 Task: Set the color of the major lines on the chart to yellow.
Action: Mouse pressed left at (188, 360)
Screenshot: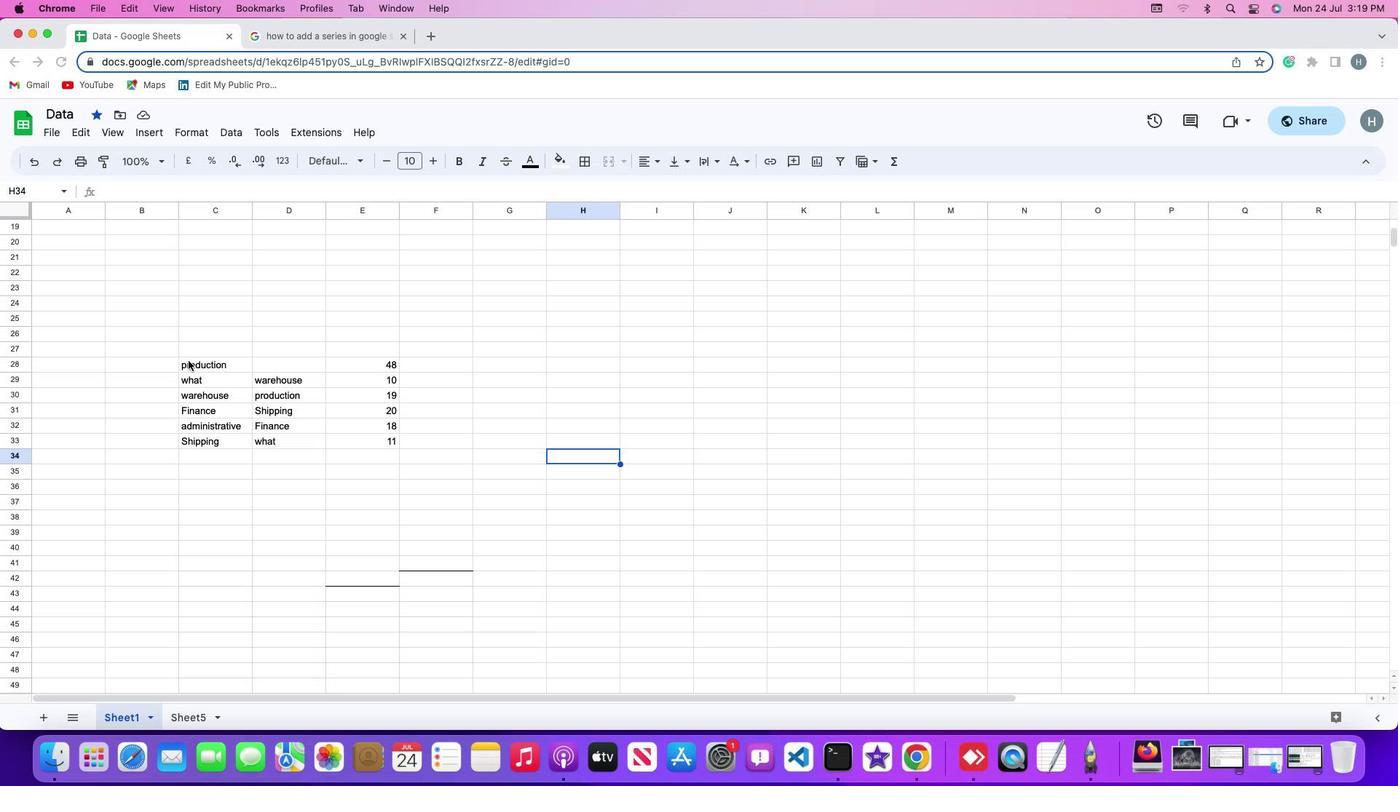 
Action: Mouse pressed left at (188, 360)
Screenshot: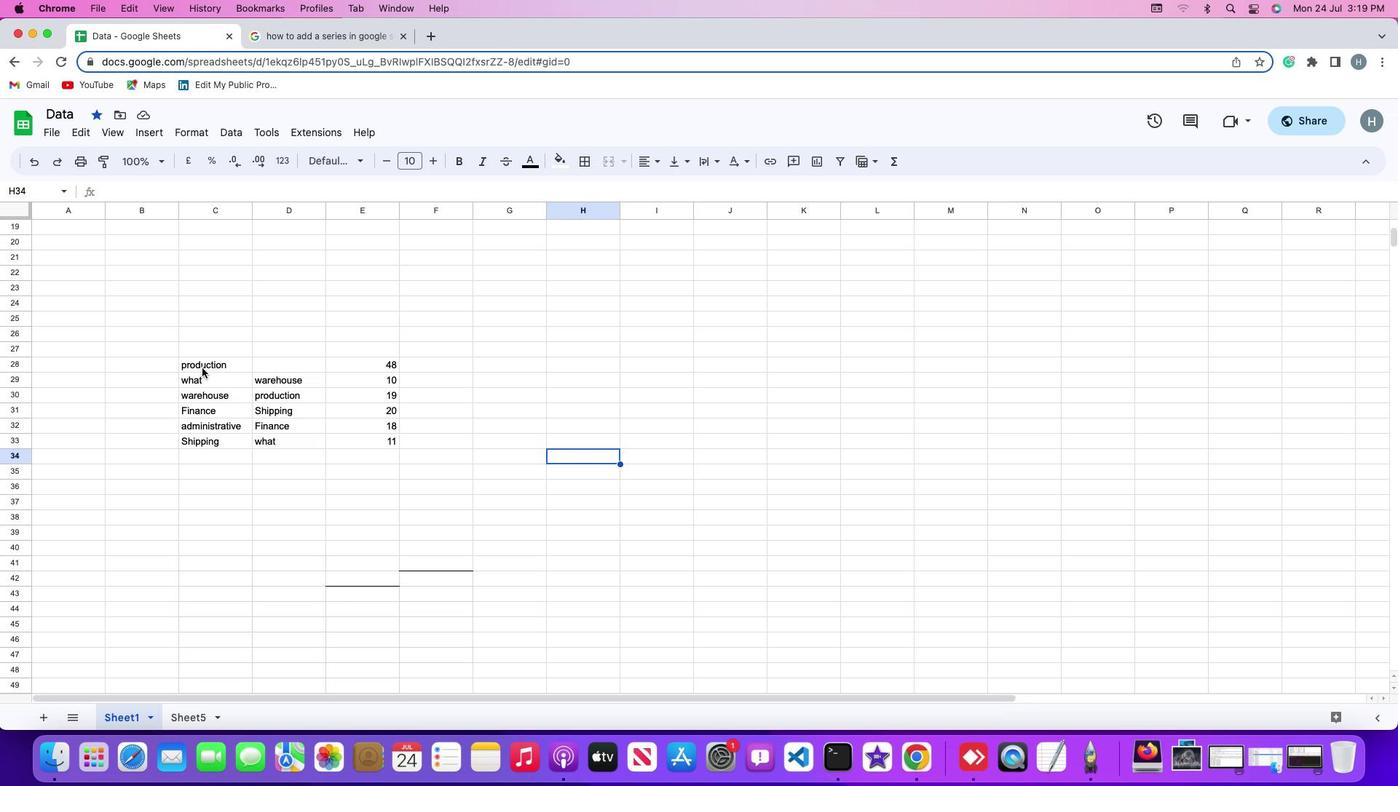 
Action: Mouse moved to (152, 128)
Screenshot: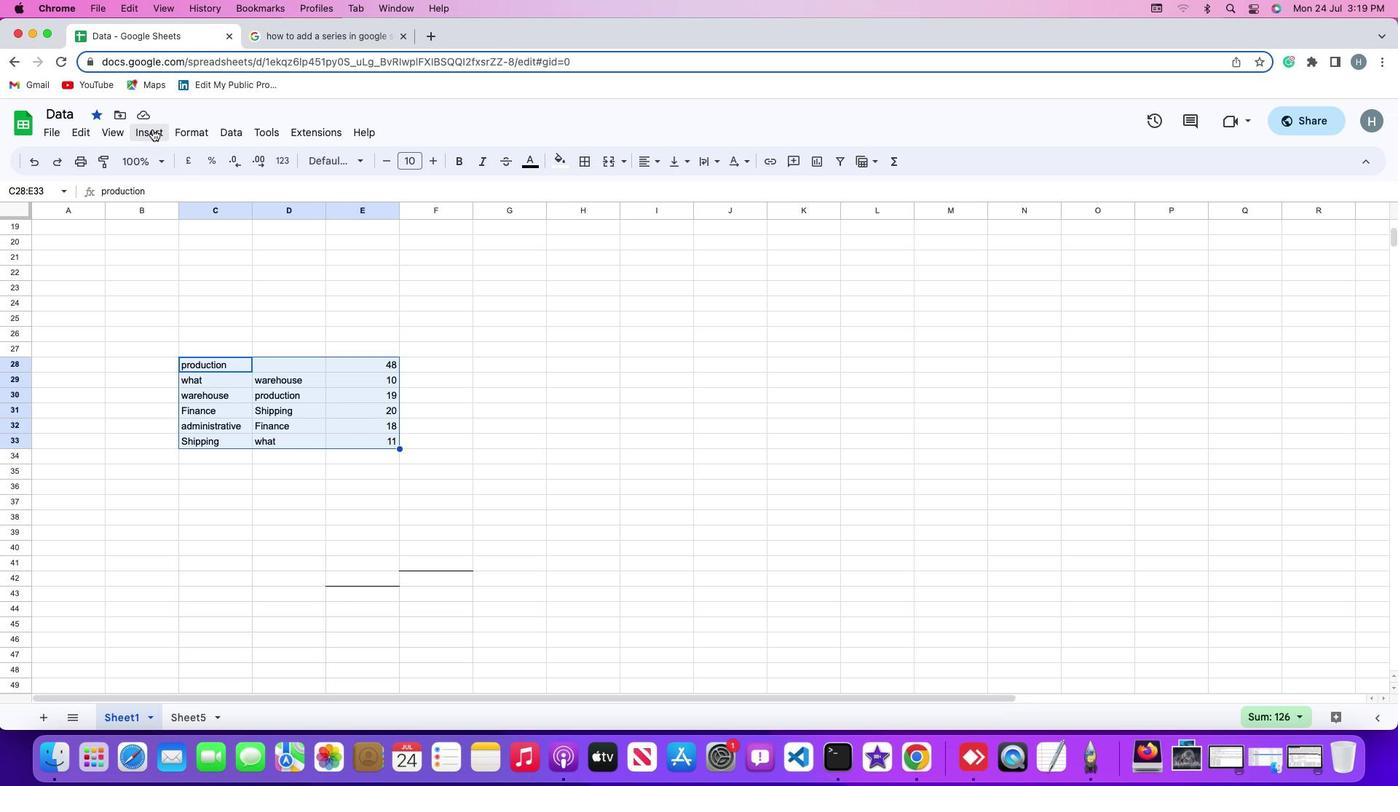 
Action: Mouse pressed left at (152, 128)
Screenshot: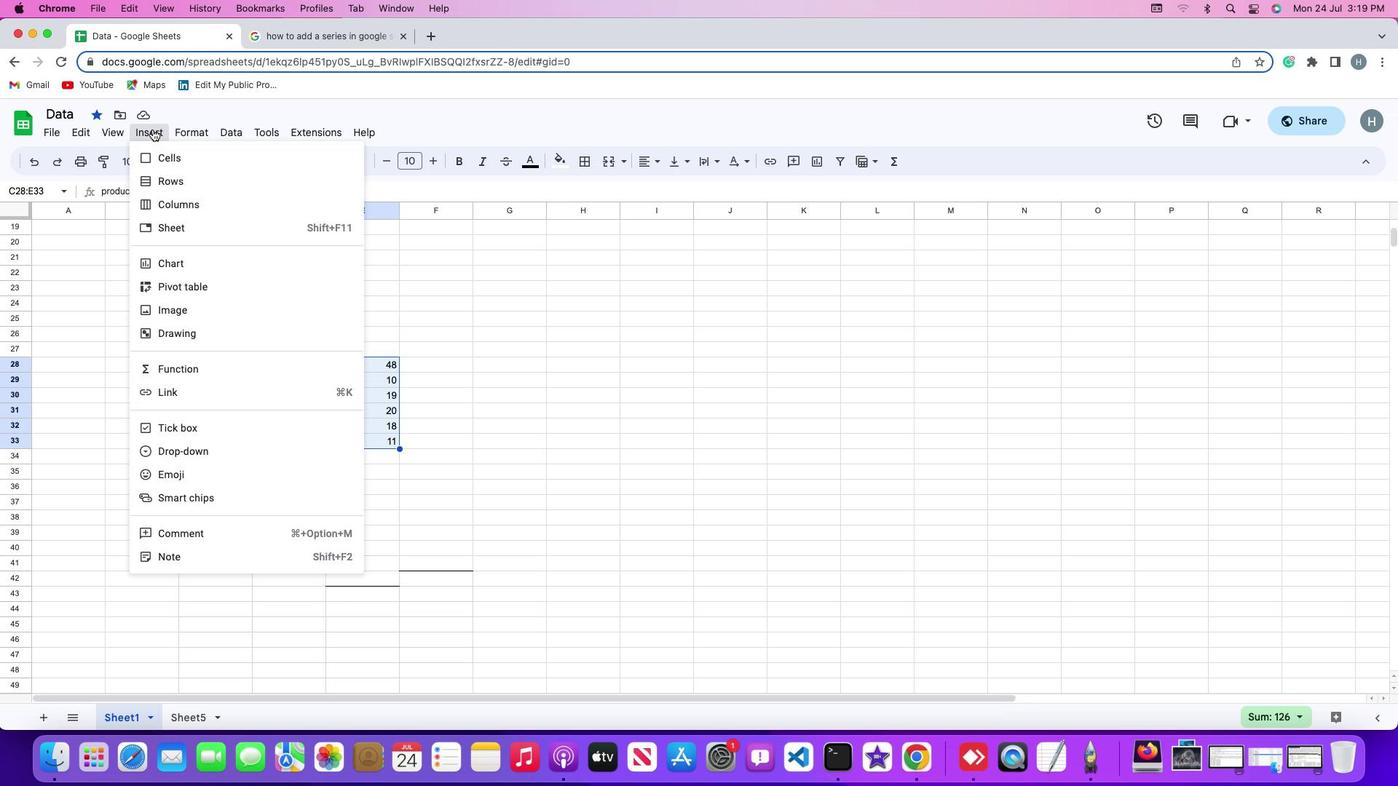 
Action: Mouse moved to (174, 262)
Screenshot: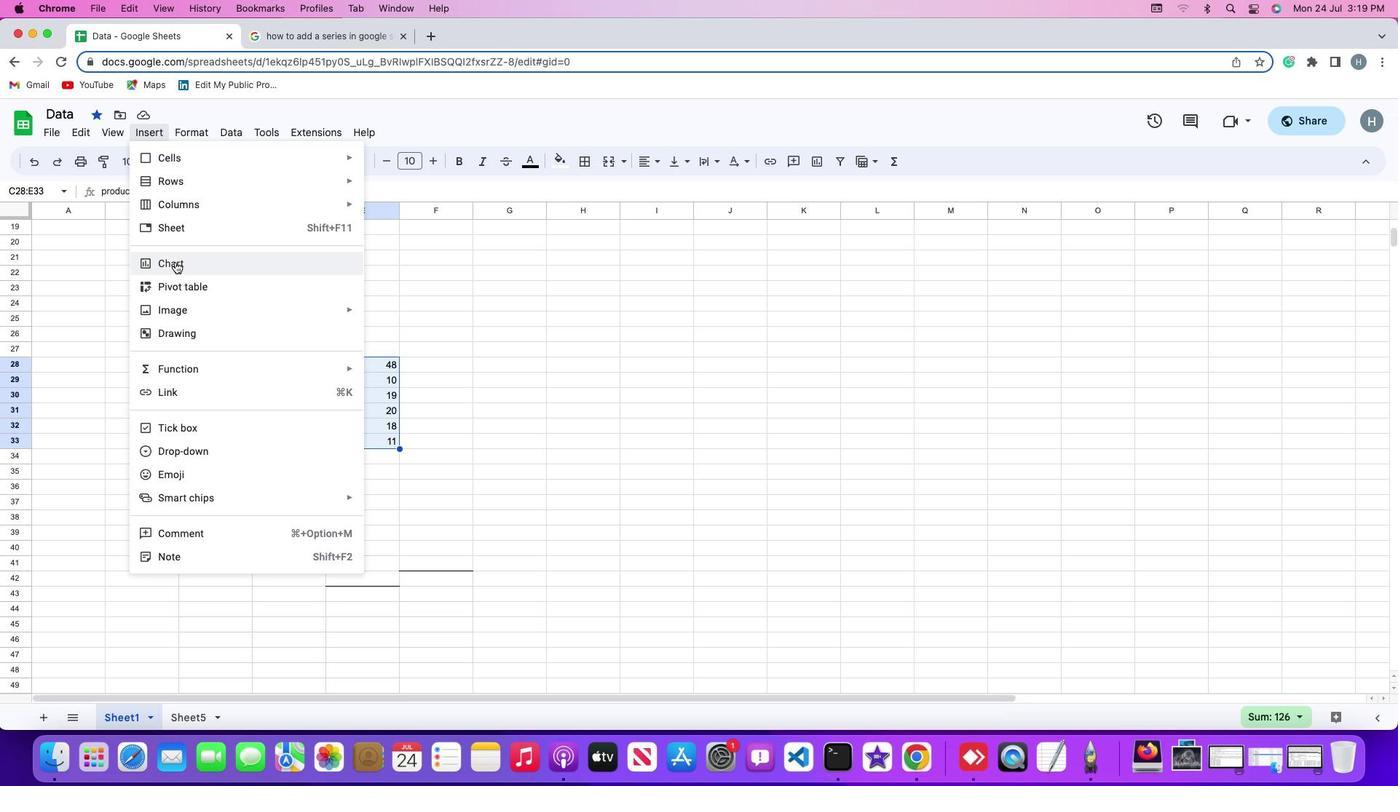 
Action: Mouse pressed left at (174, 262)
Screenshot: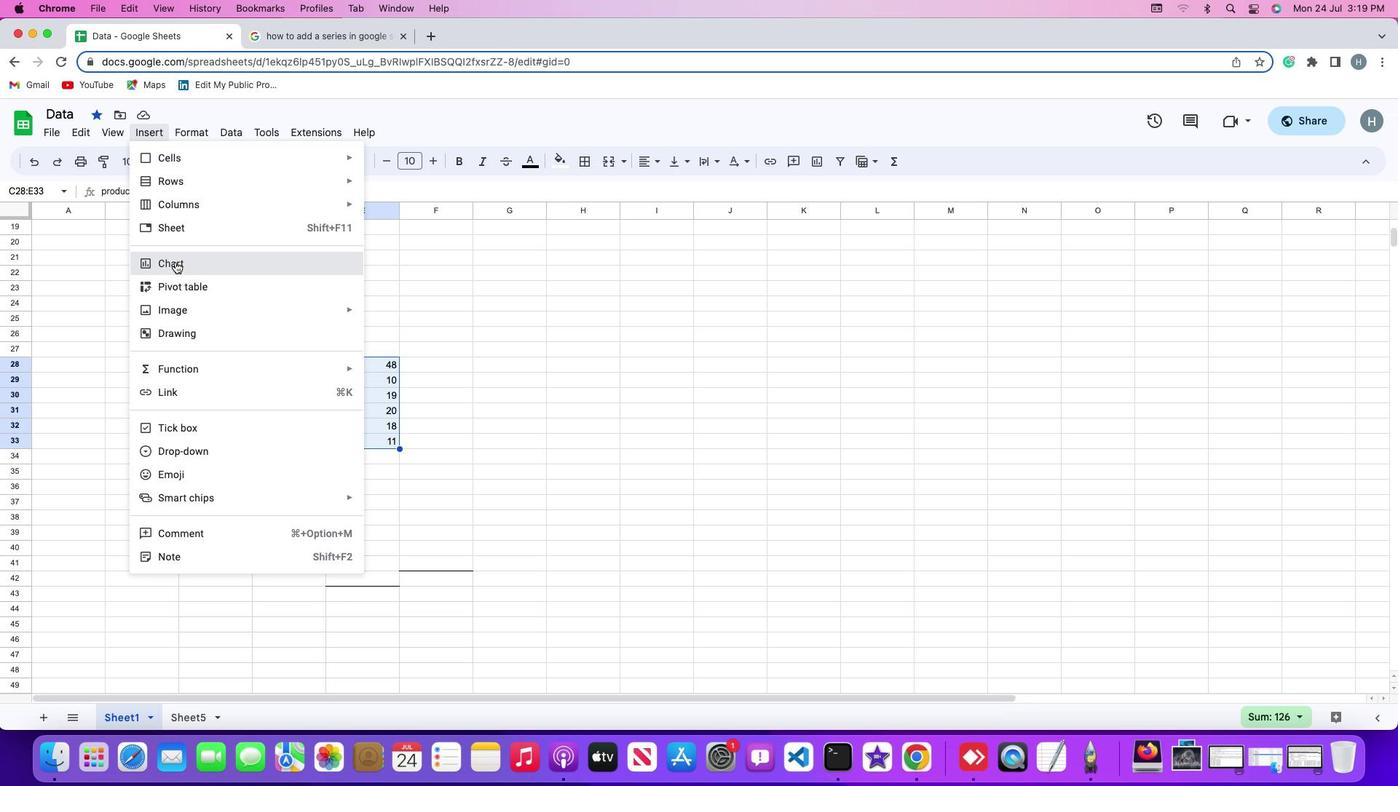 
Action: Mouse moved to (1344, 201)
Screenshot: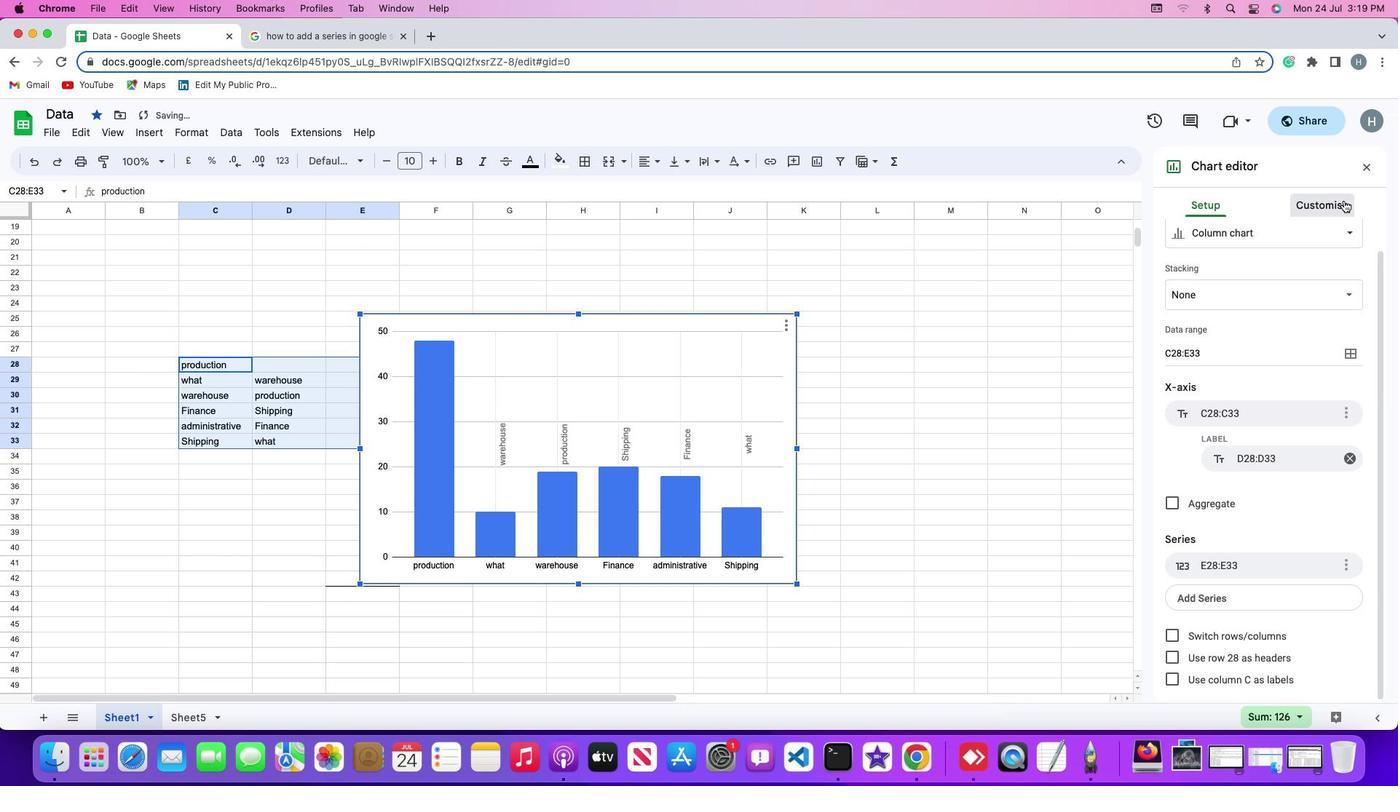 
Action: Mouse pressed left at (1344, 201)
Screenshot: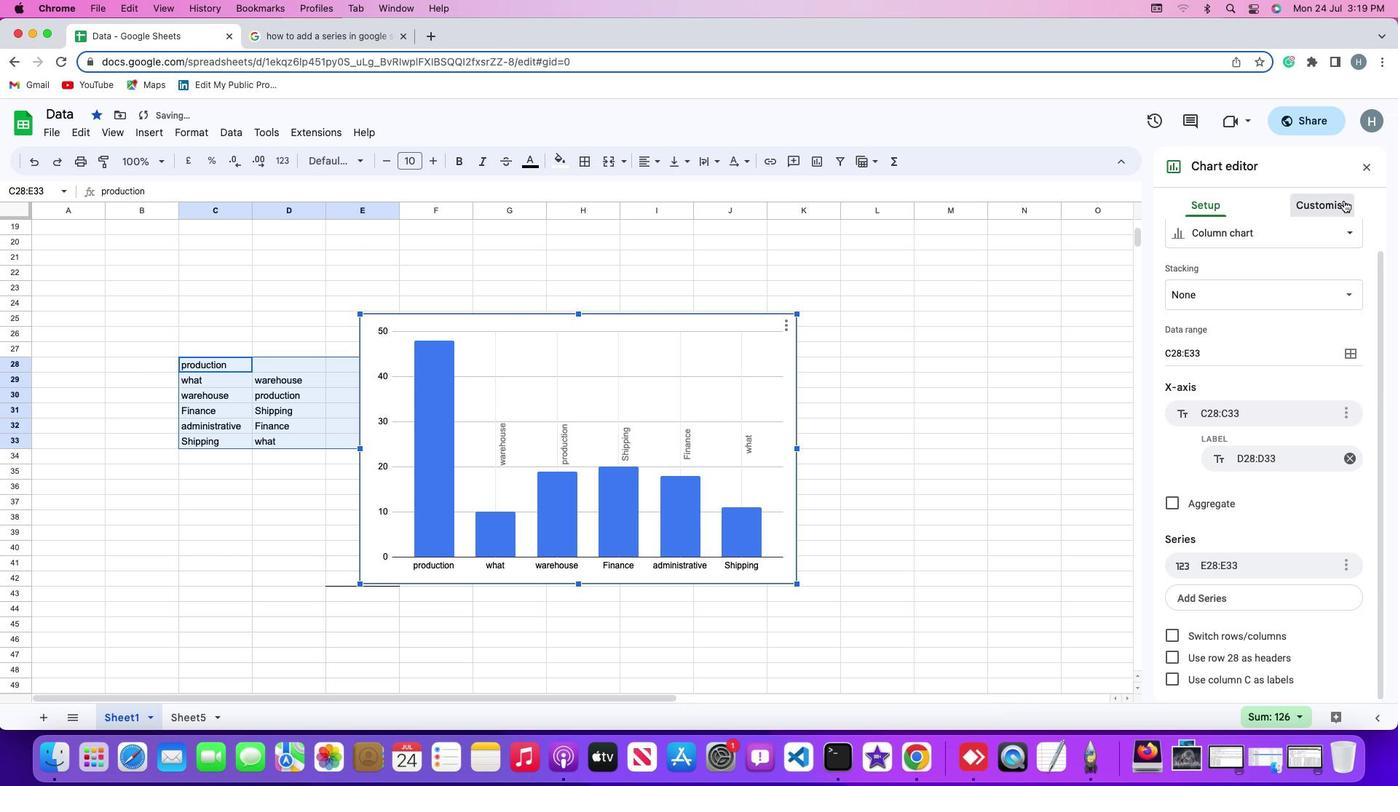 
Action: Mouse moved to (1231, 507)
Screenshot: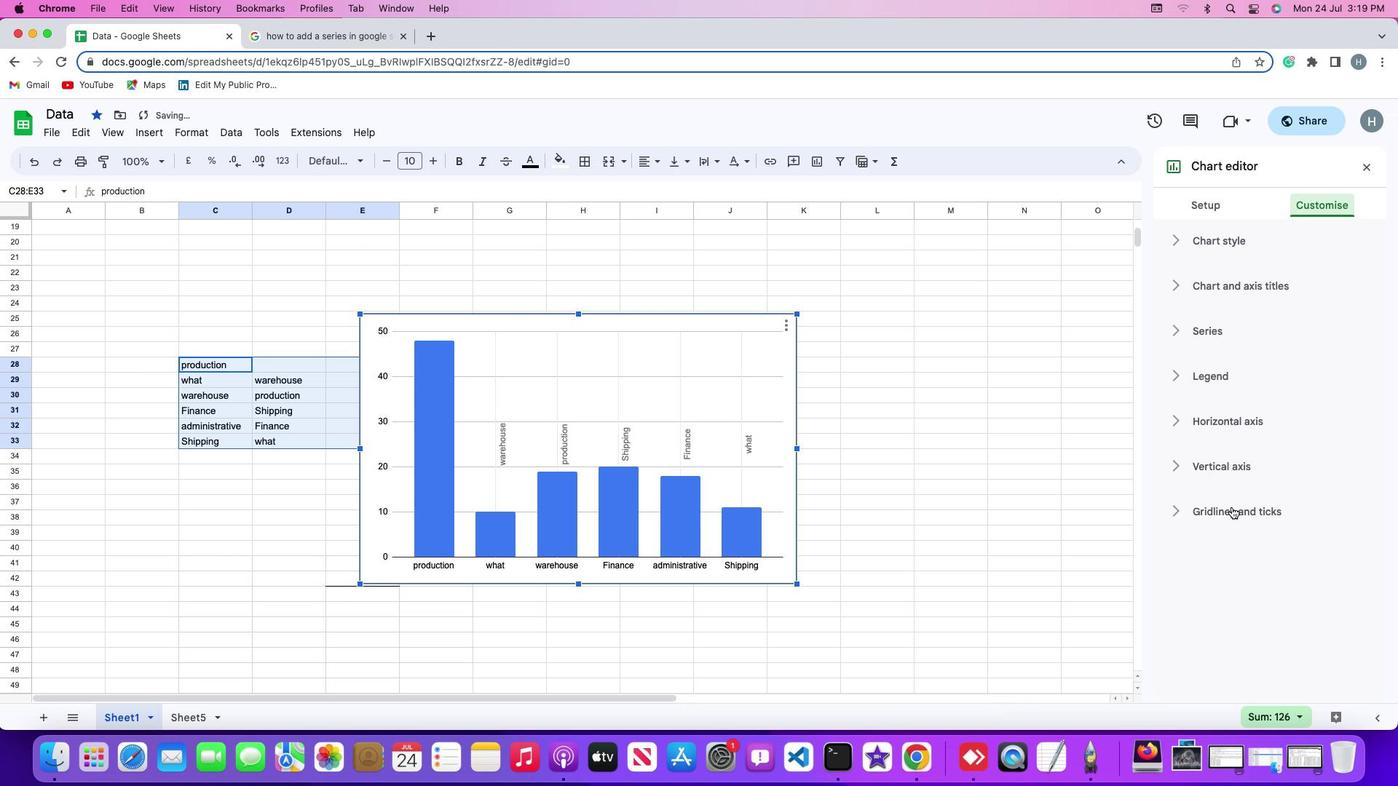 
Action: Mouse pressed left at (1231, 507)
Screenshot: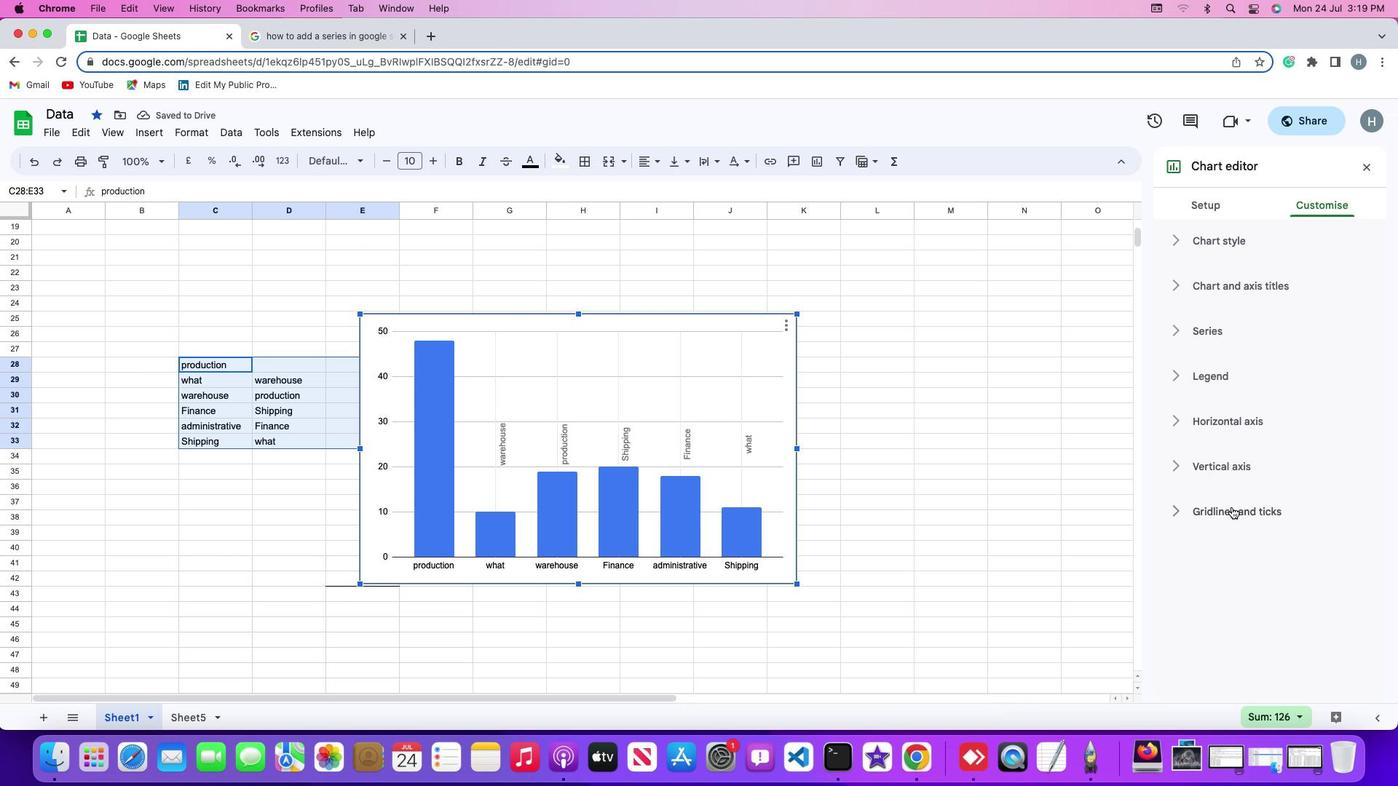 
Action: Mouse moved to (1214, 548)
Screenshot: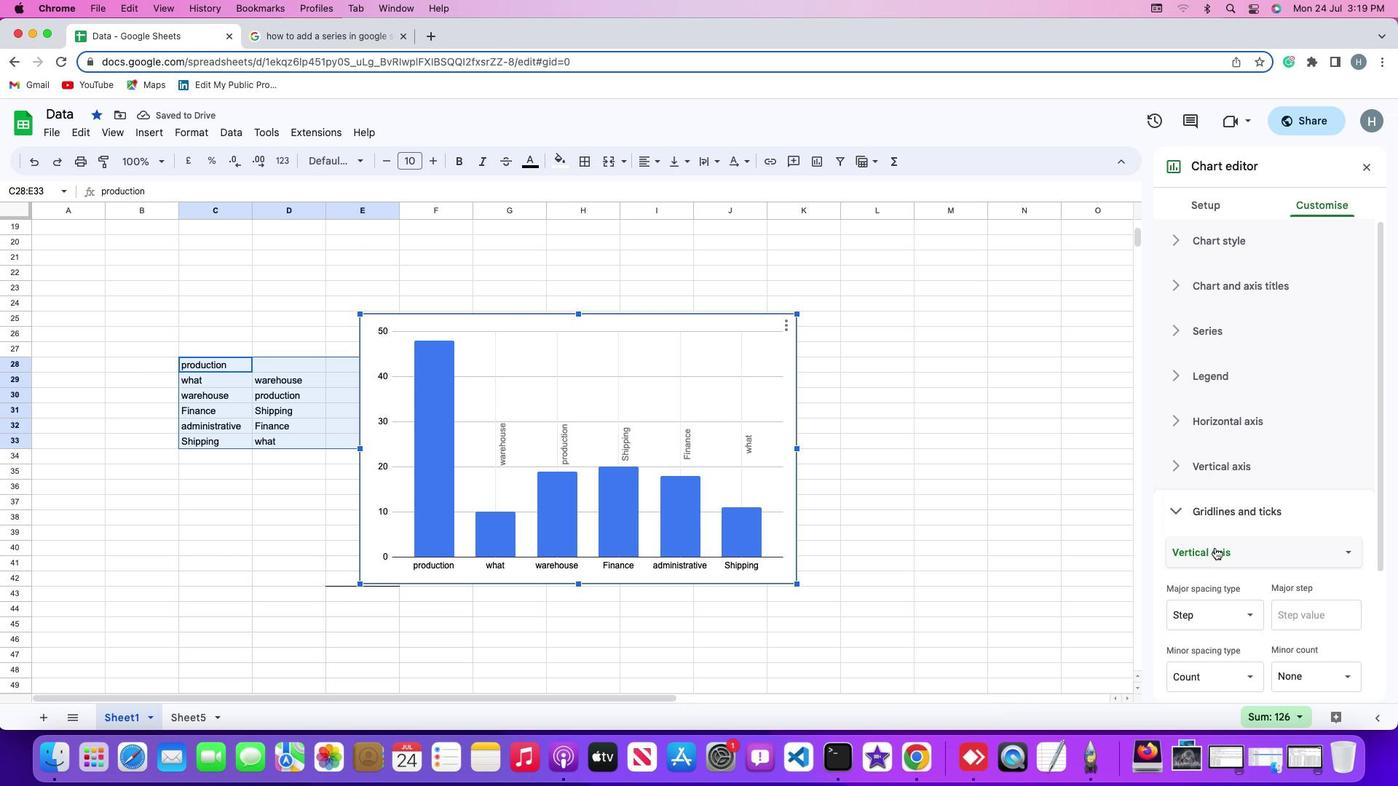 
Action: Mouse pressed left at (1214, 548)
Screenshot: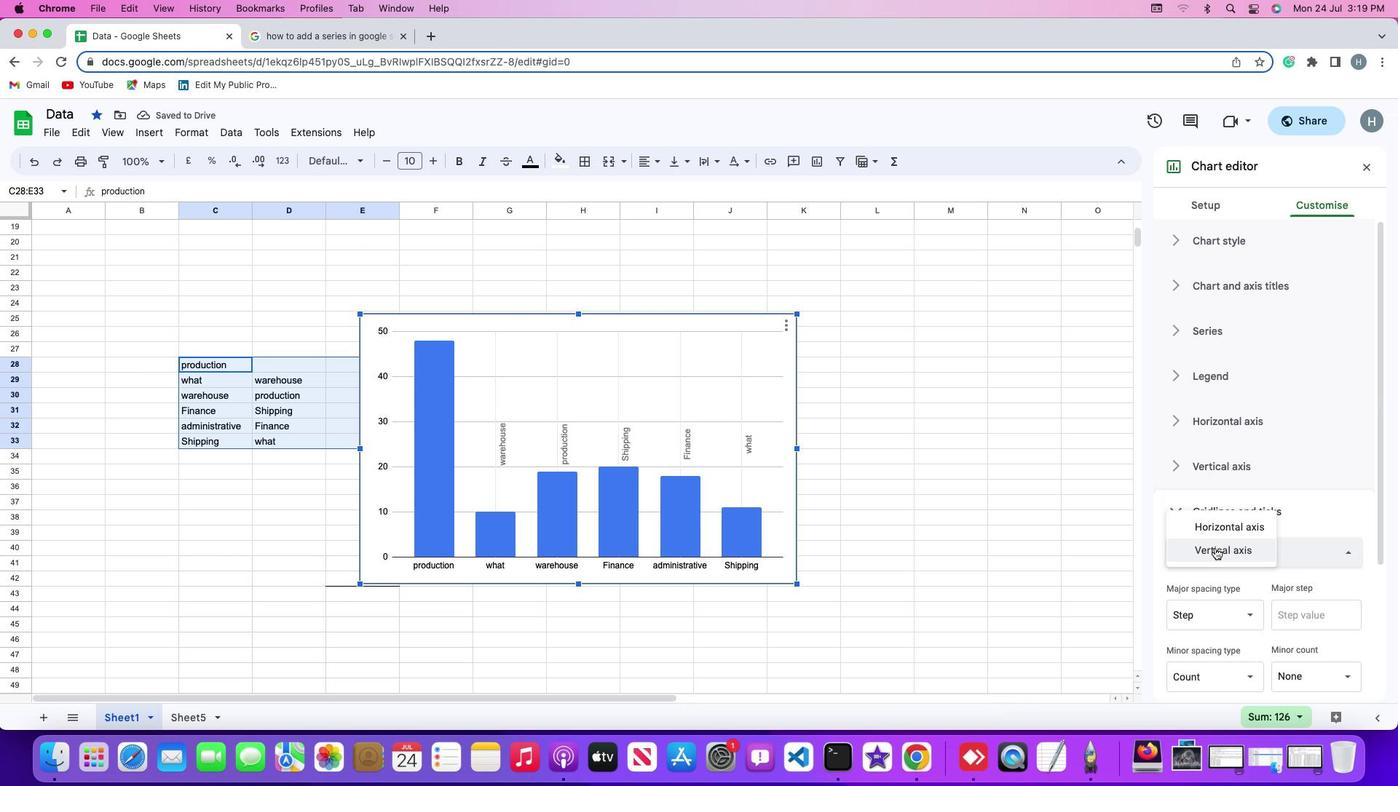 
Action: Mouse pressed left at (1214, 548)
Screenshot: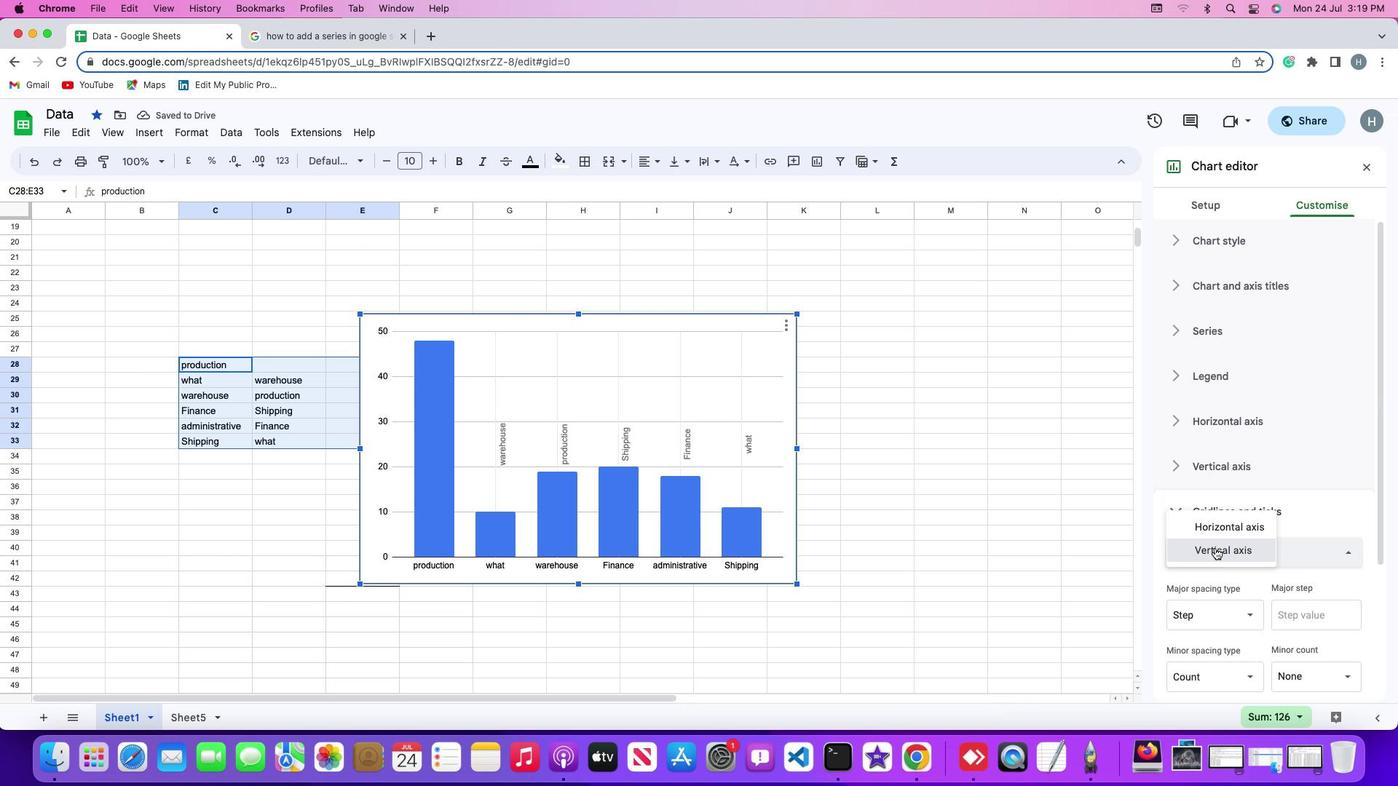 
Action: Mouse moved to (1212, 565)
Screenshot: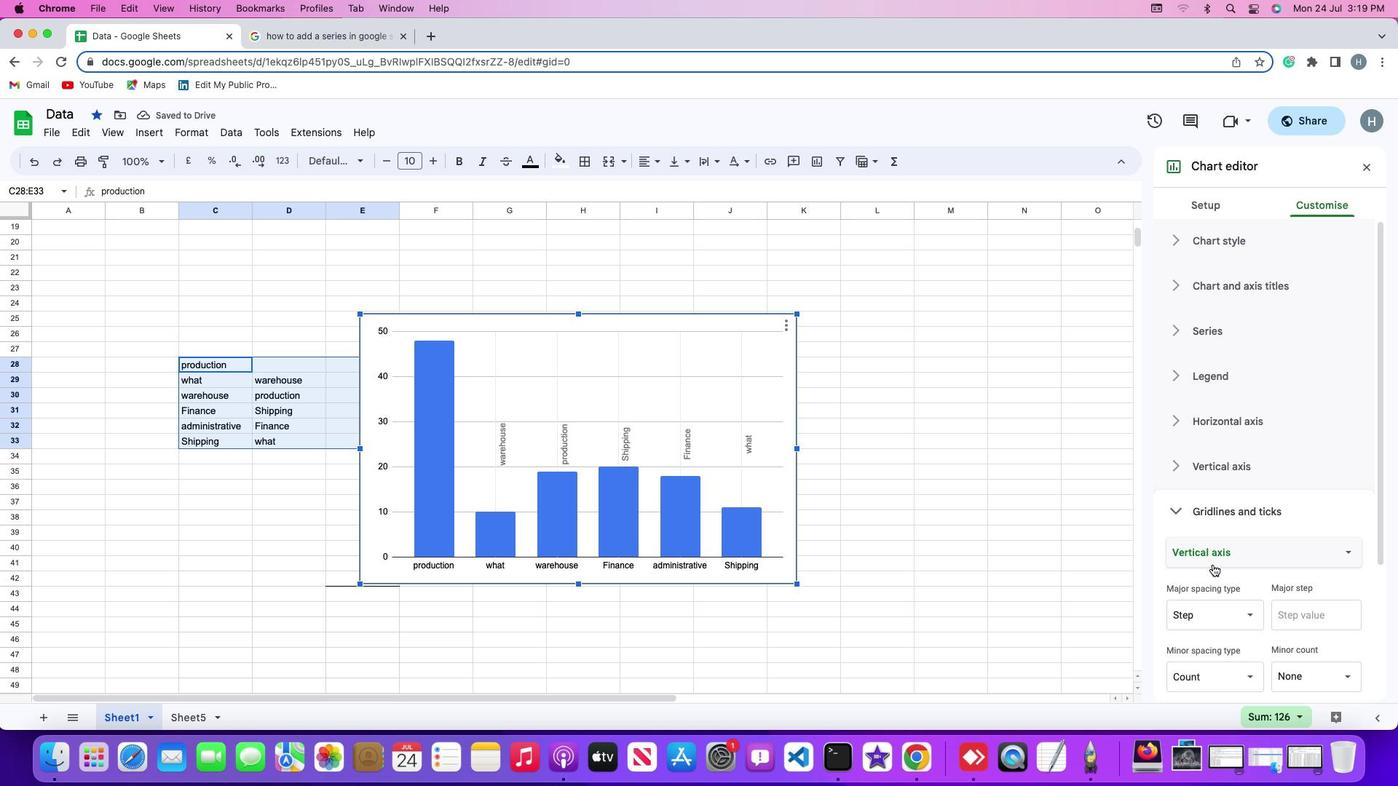 
Action: Mouse scrolled (1212, 565) with delta (0, 0)
Screenshot: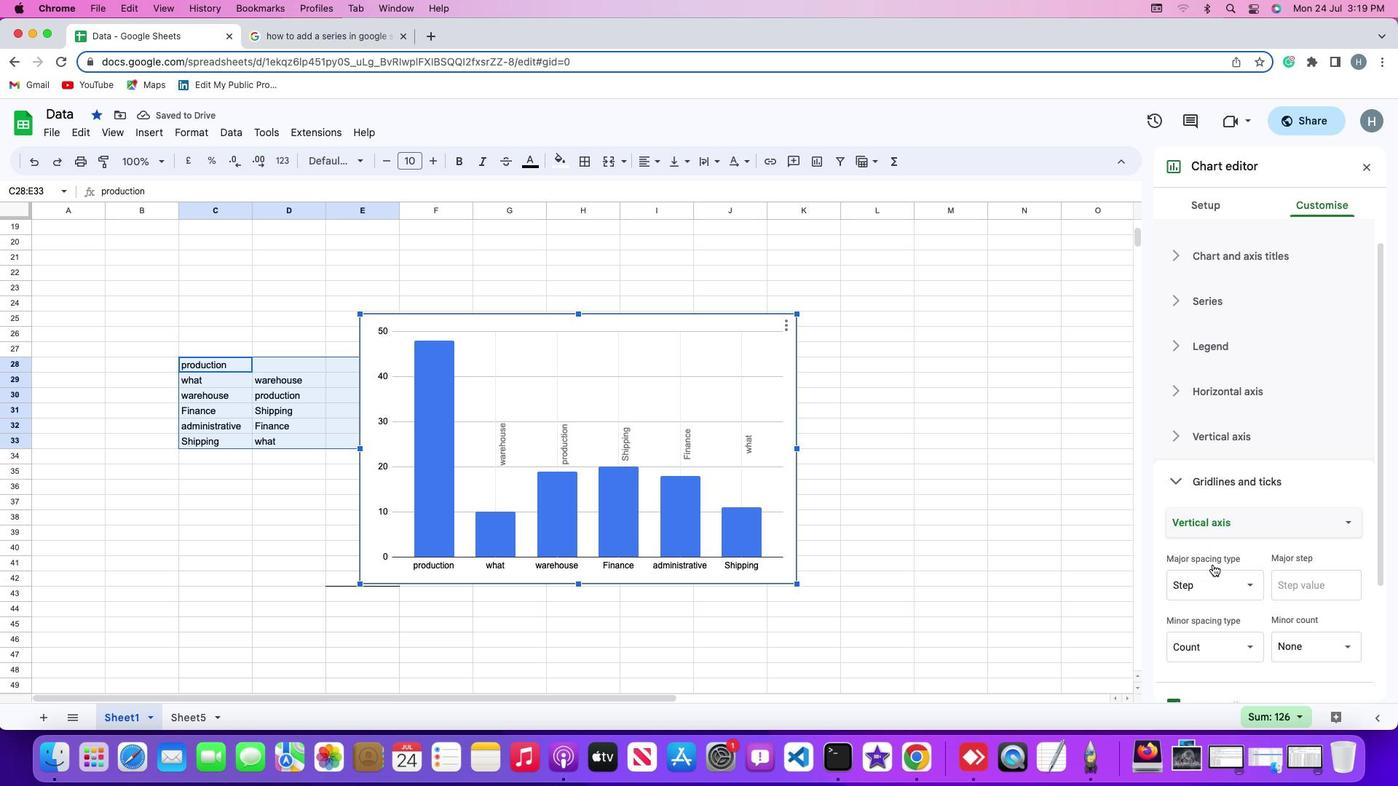 
Action: Mouse scrolled (1212, 565) with delta (0, 0)
Screenshot: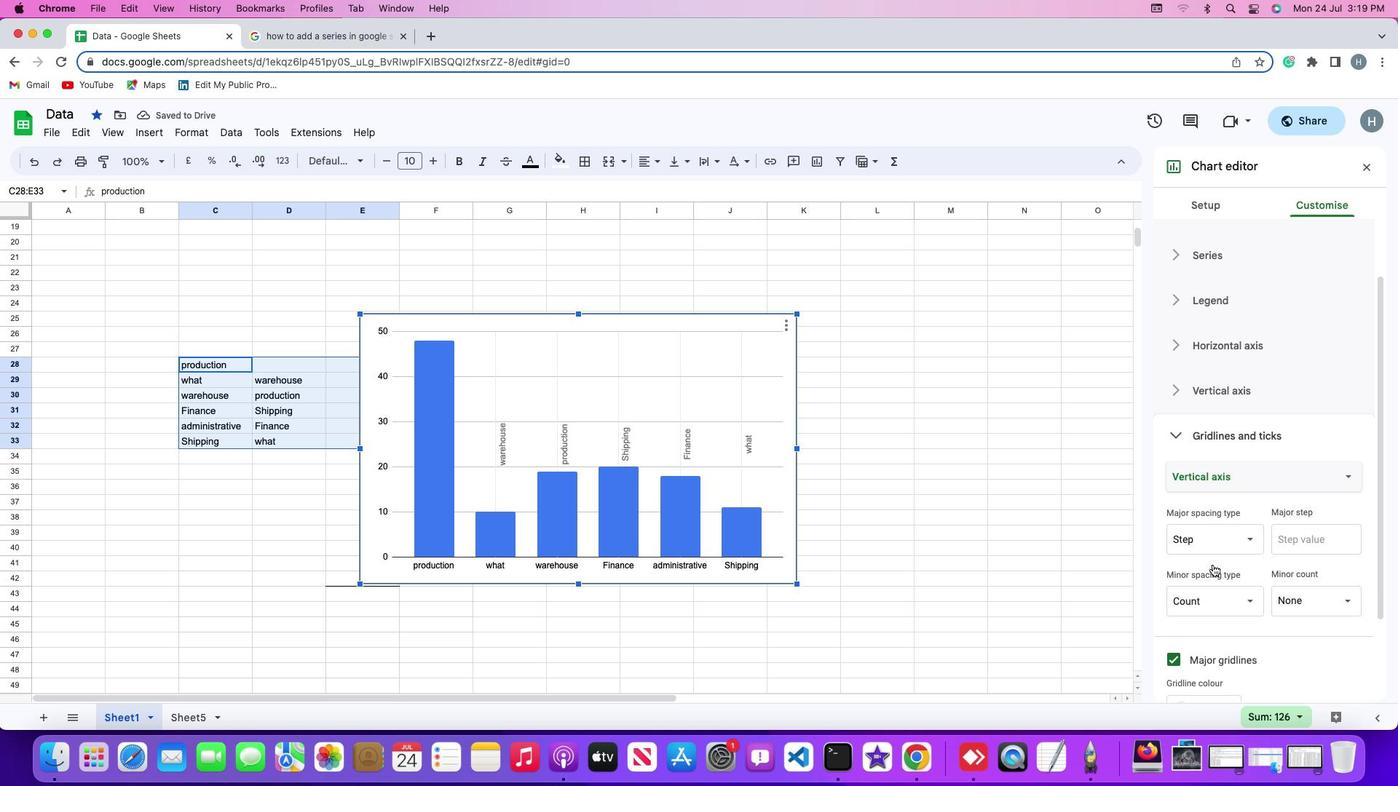 
Action: Mouse scrolled (1212, 565) with delta (0, -2)
Screenshot: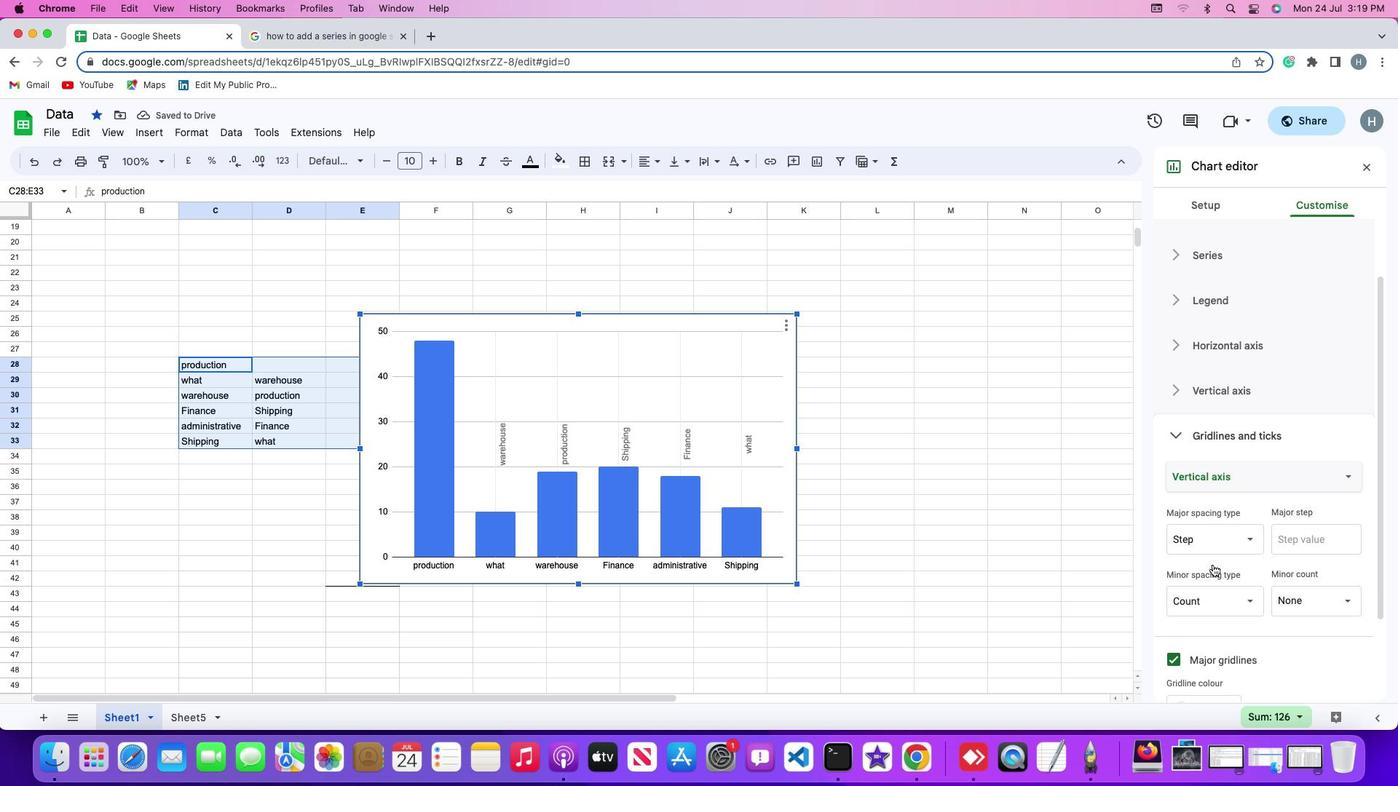 
Action: Mouse scrolled (1212, 565) with delta (0, -3)
Screenshot: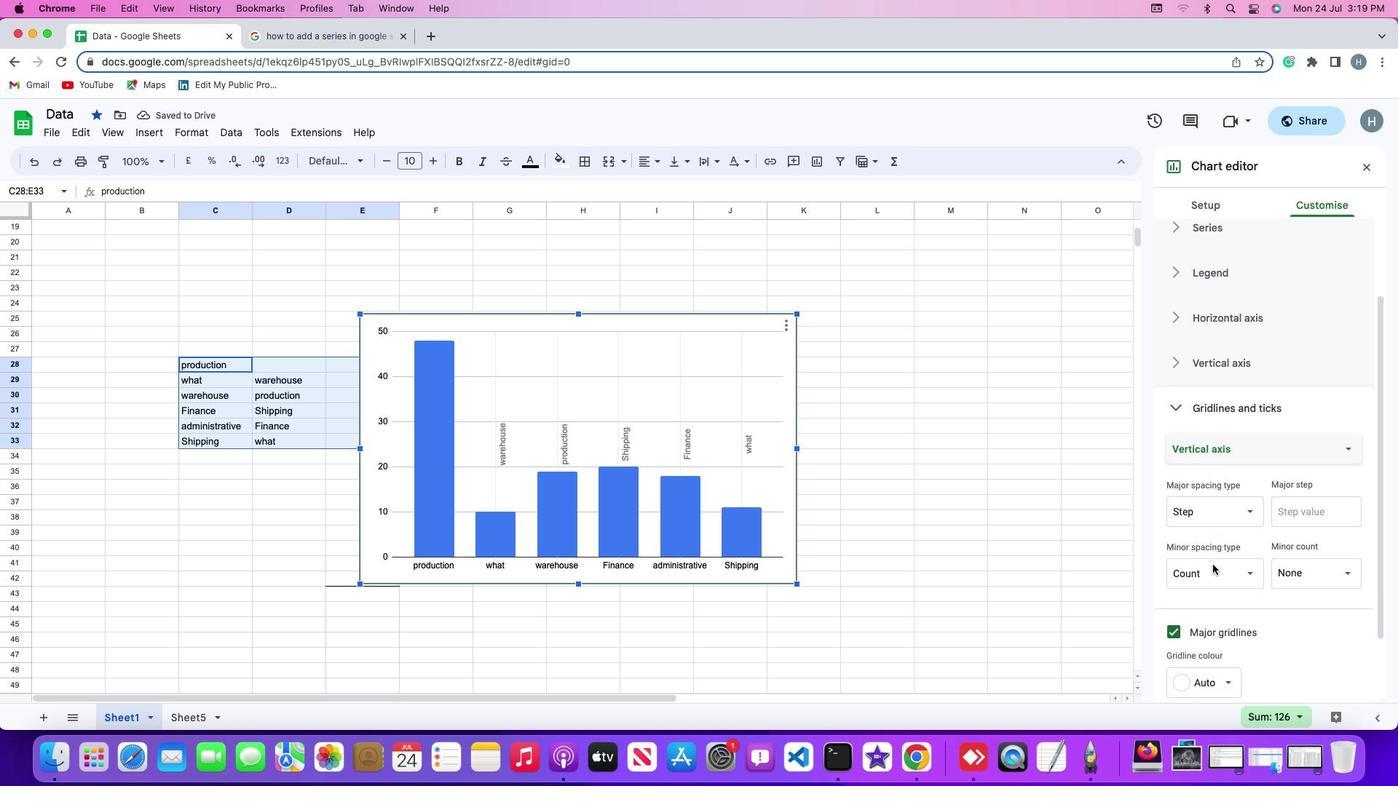 
Action: Mouse scrolled (1212, 565) with delta (0, -4)
Screenshot: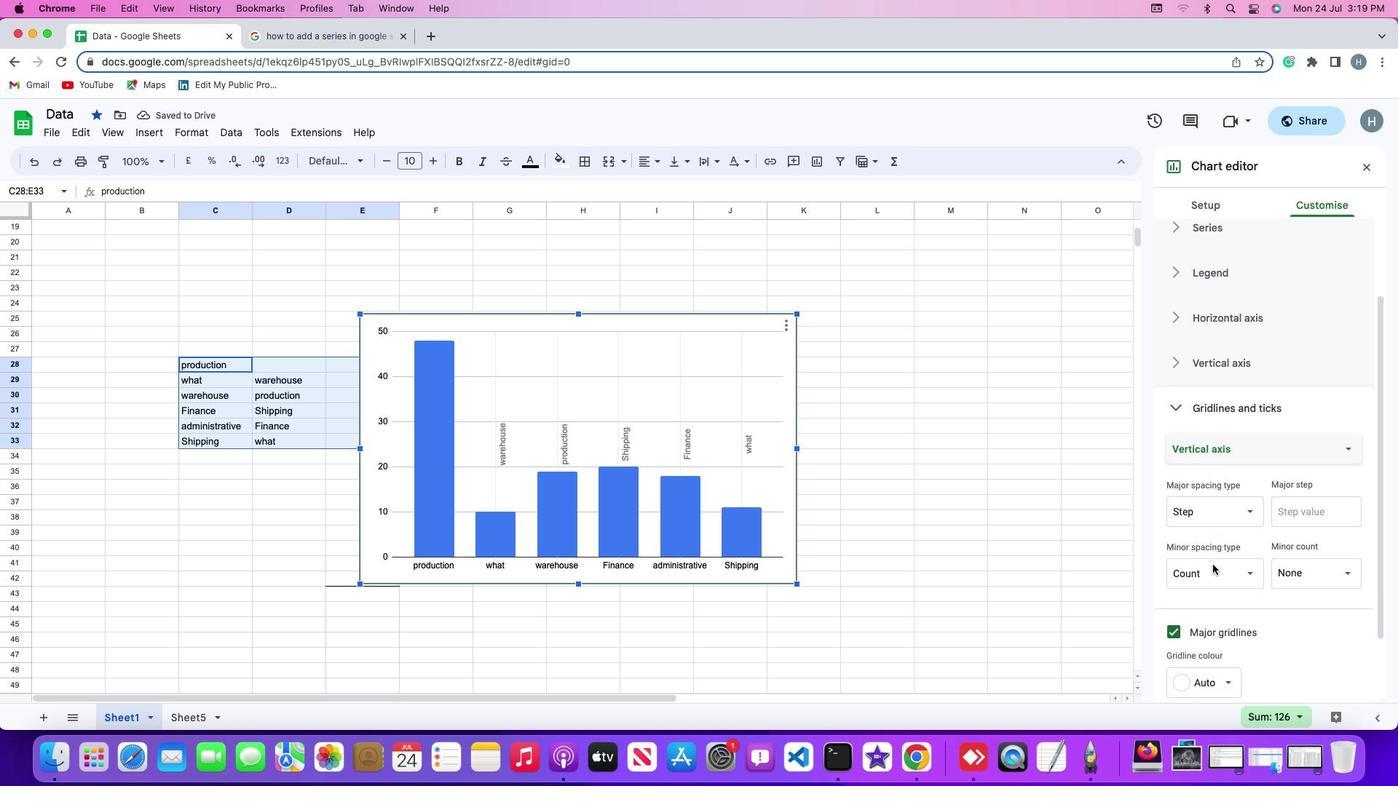 
Action: Mouse scrolled (1212, 565) with delta (0, -5)
Screenshot: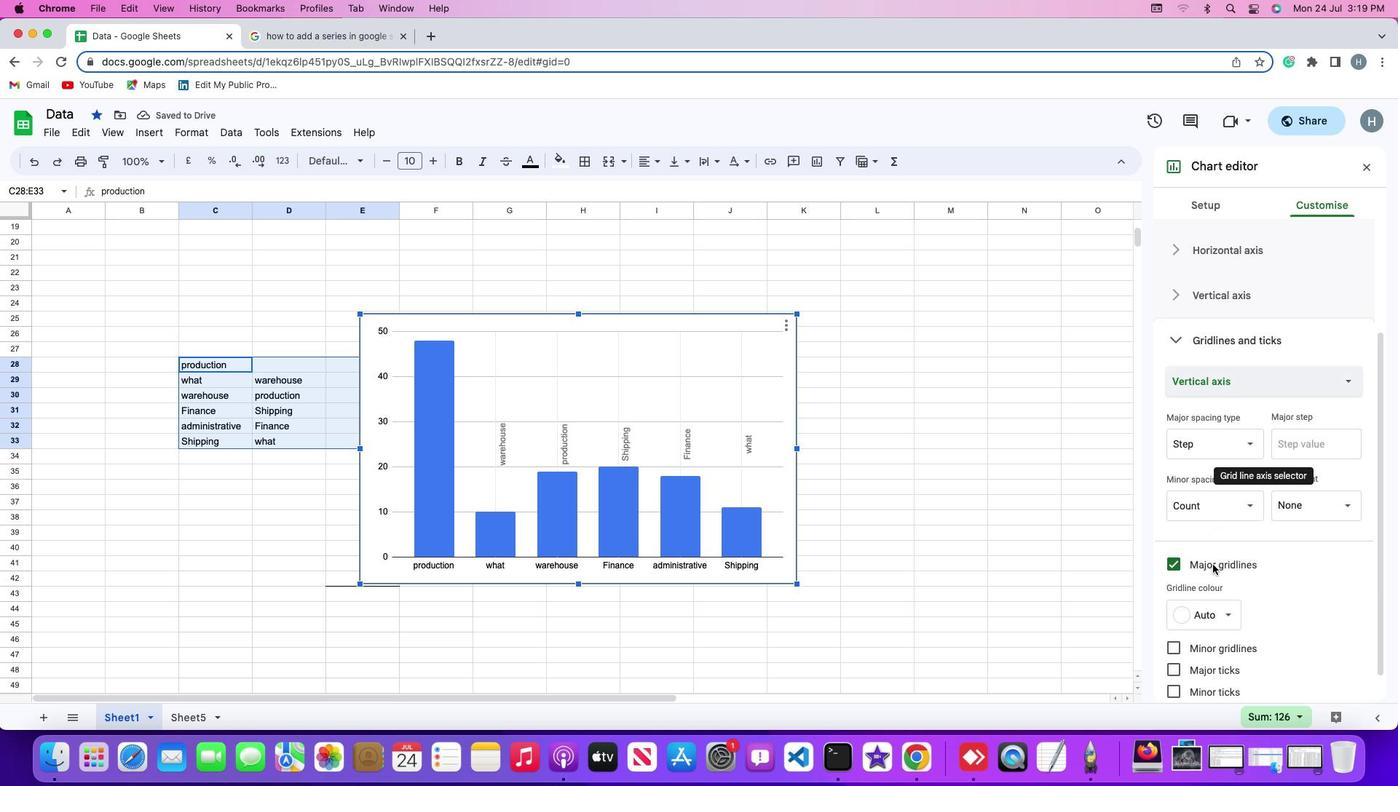 
Action: Mouse scrolled (1212, 565) with delta (0, -5)
Screenshot: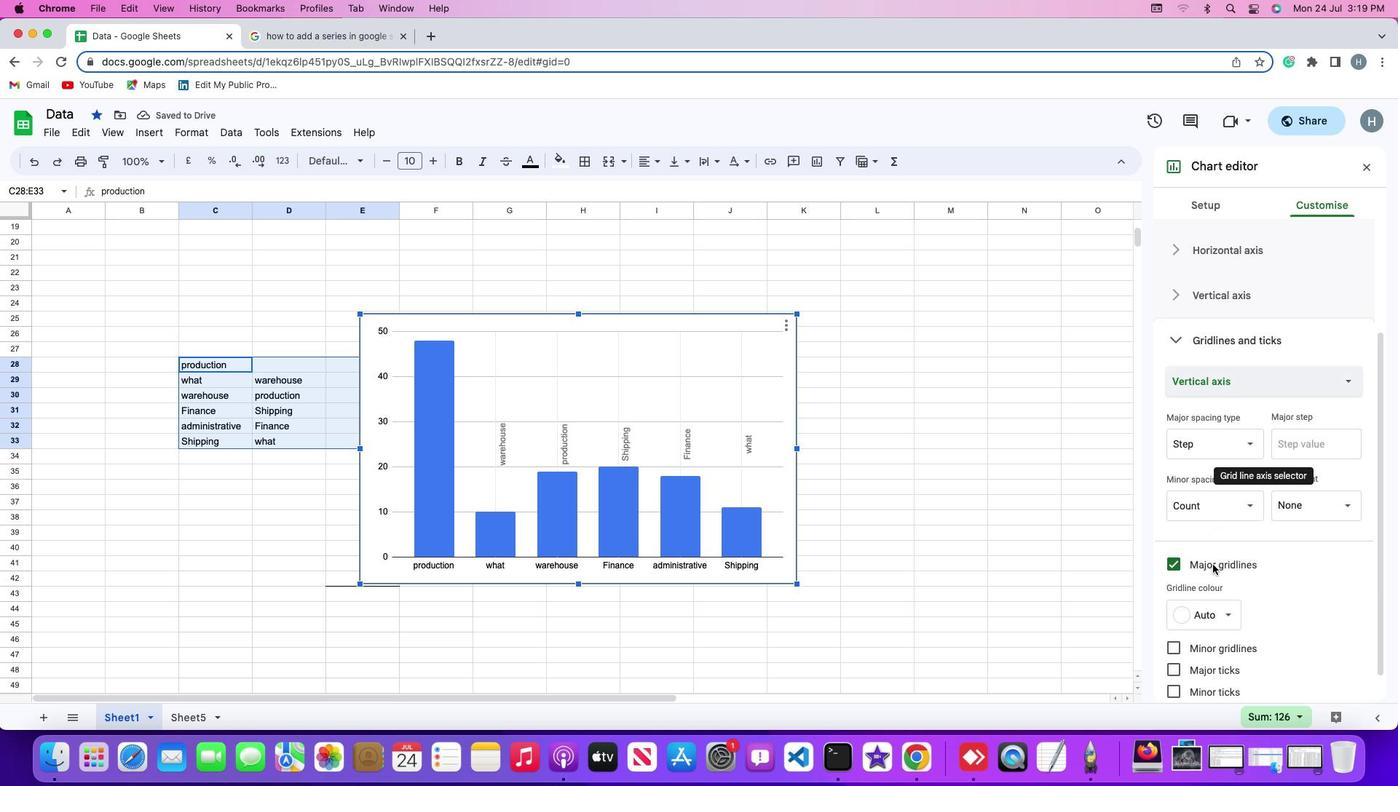 
Action: Mouse moved to (1174, 653)
Screenshot: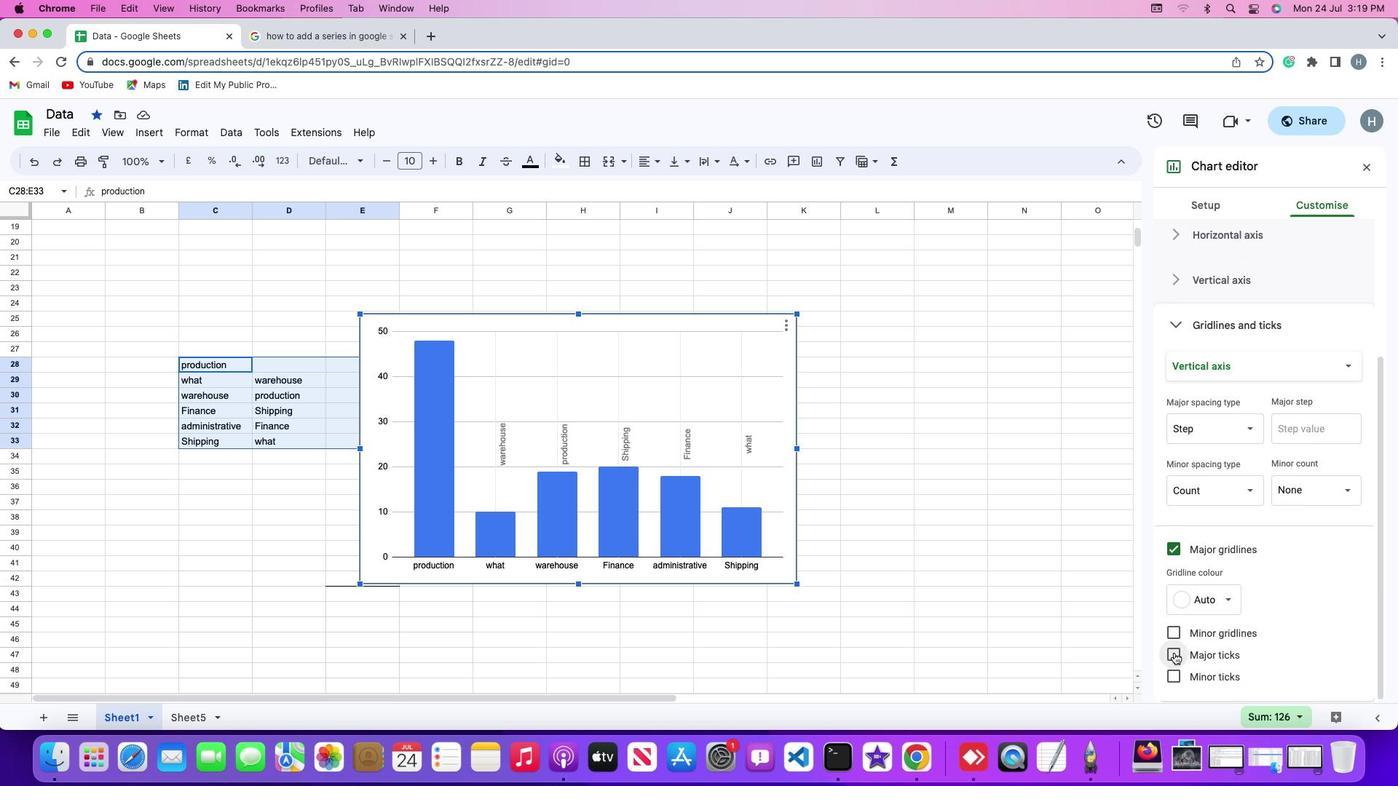 
Action: Mouse pressed left at (1174, 653)
Screenshot: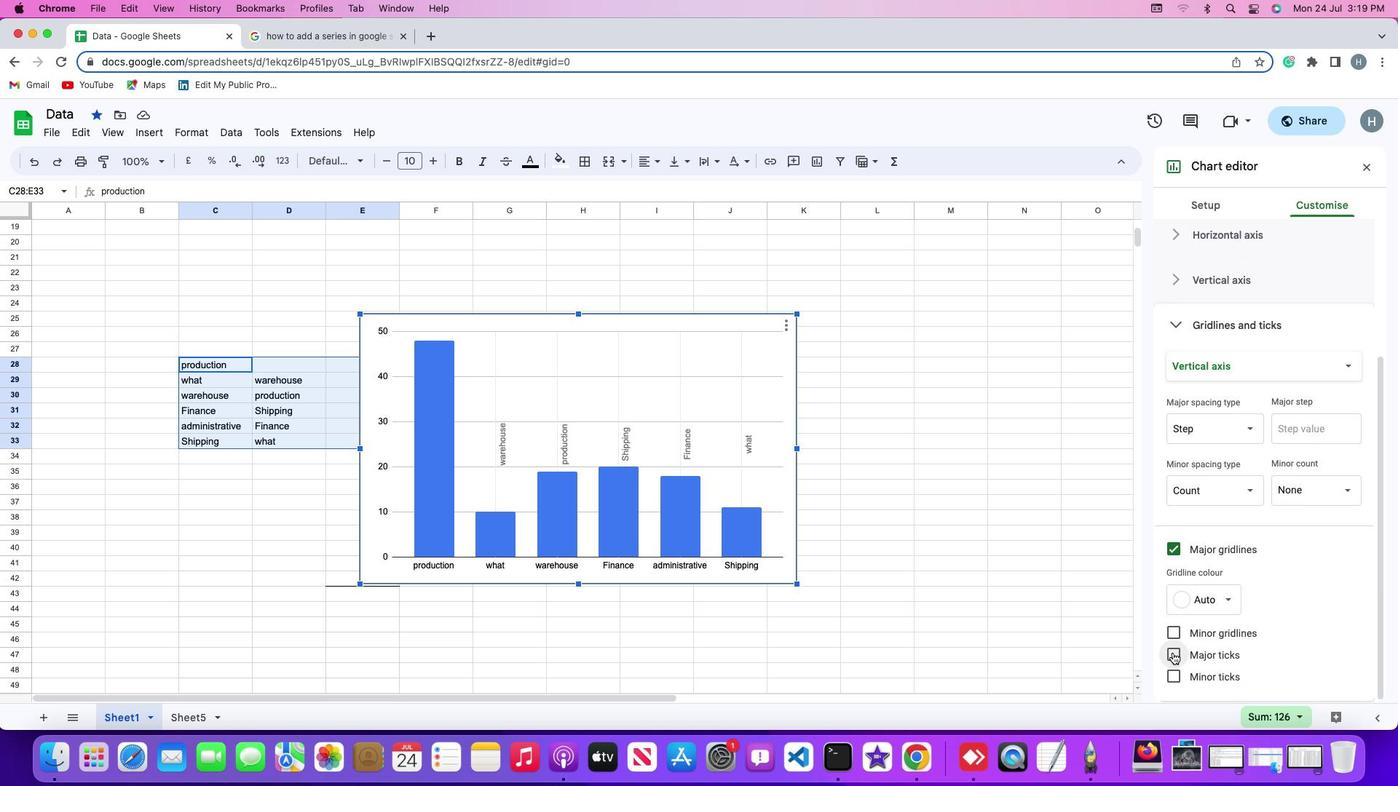 
Action: Mouse moved to (1236, 597)
Screenshot: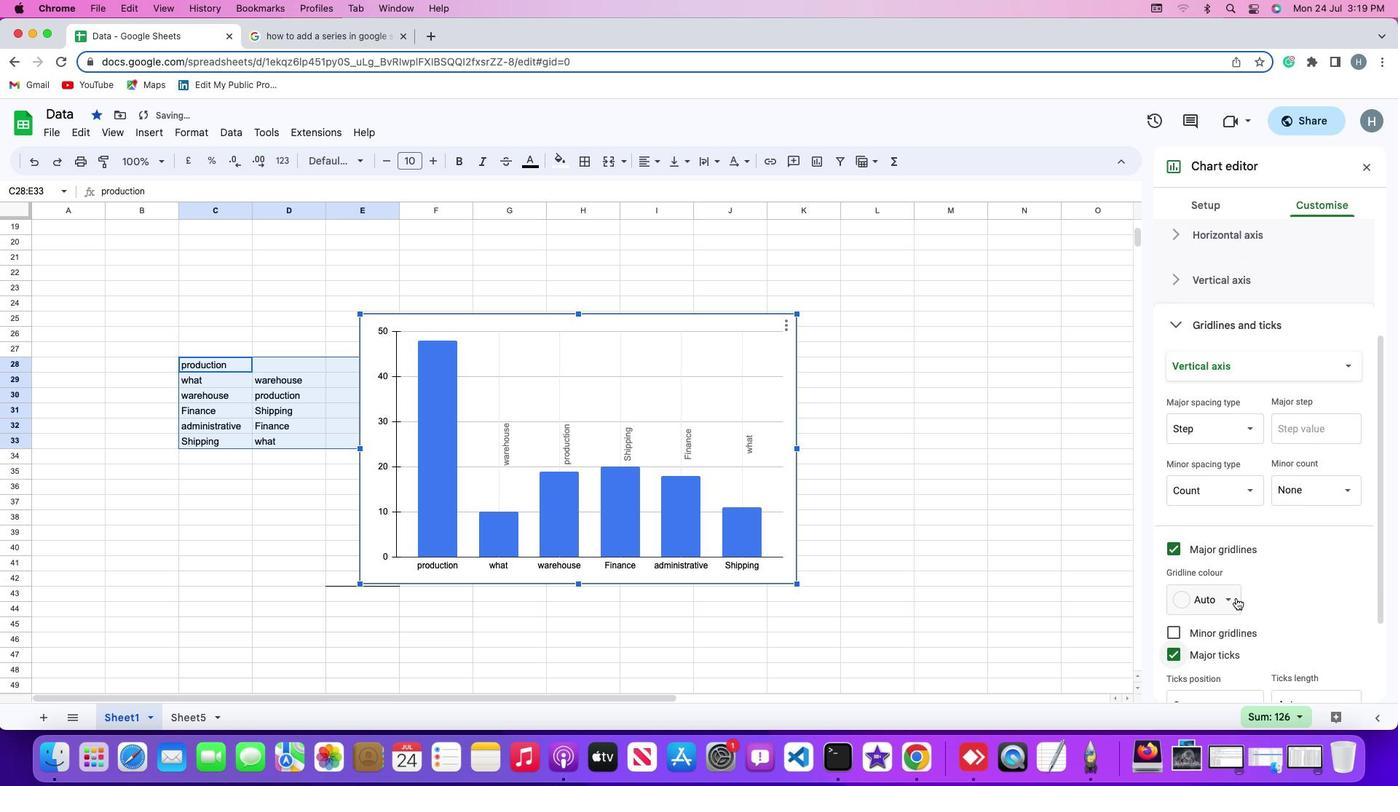 
Action: Mouse scrolled (1236, 597) with delta (0, 0)
Screenshot: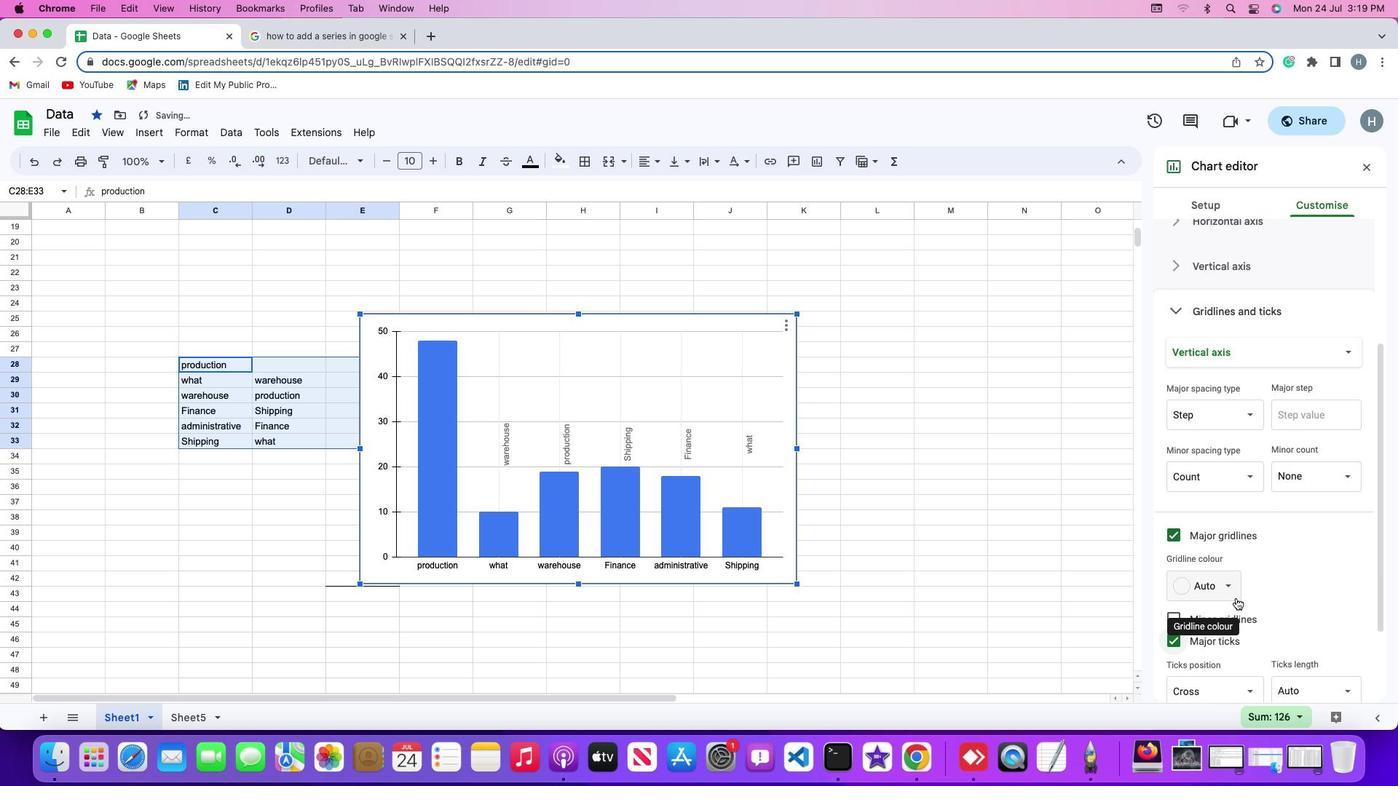 
Action: Mouse scrolled (1236, 597) with delta (0, 0)
Screenshot: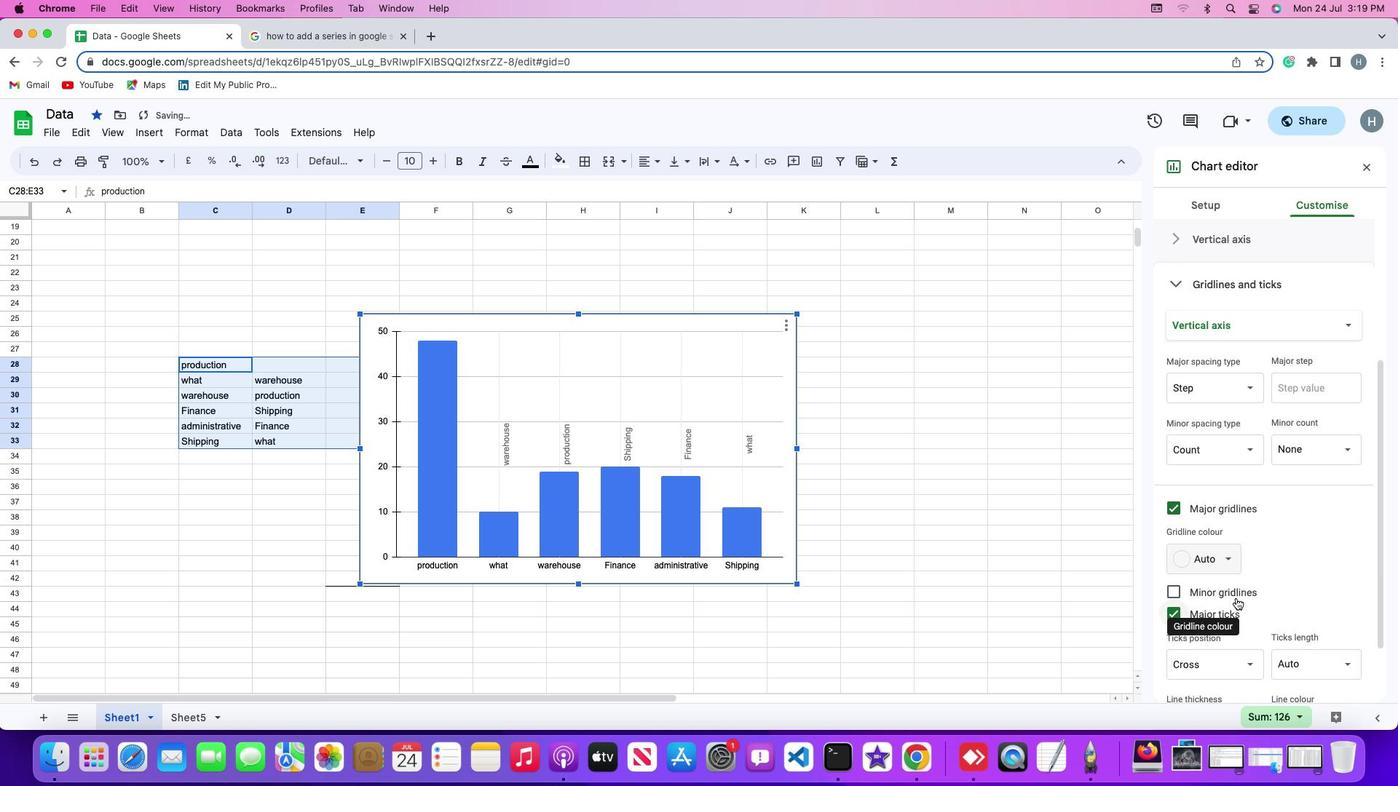 
Action: Mouse scrolled (1236, 597) with delta (0, -2)
Screenshot: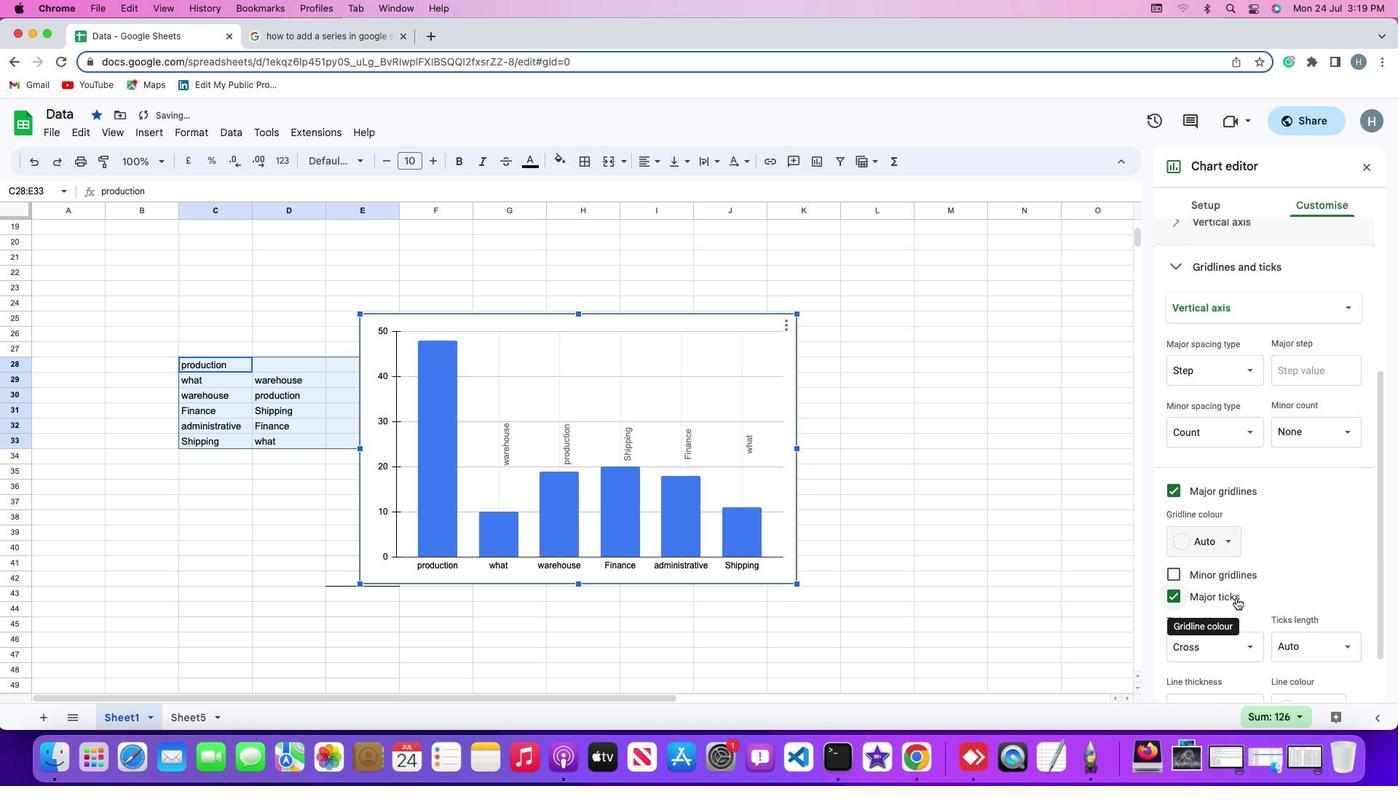 
Action: Mouse scrolled (1236, 597) with delta (0, -3)
Screenshot: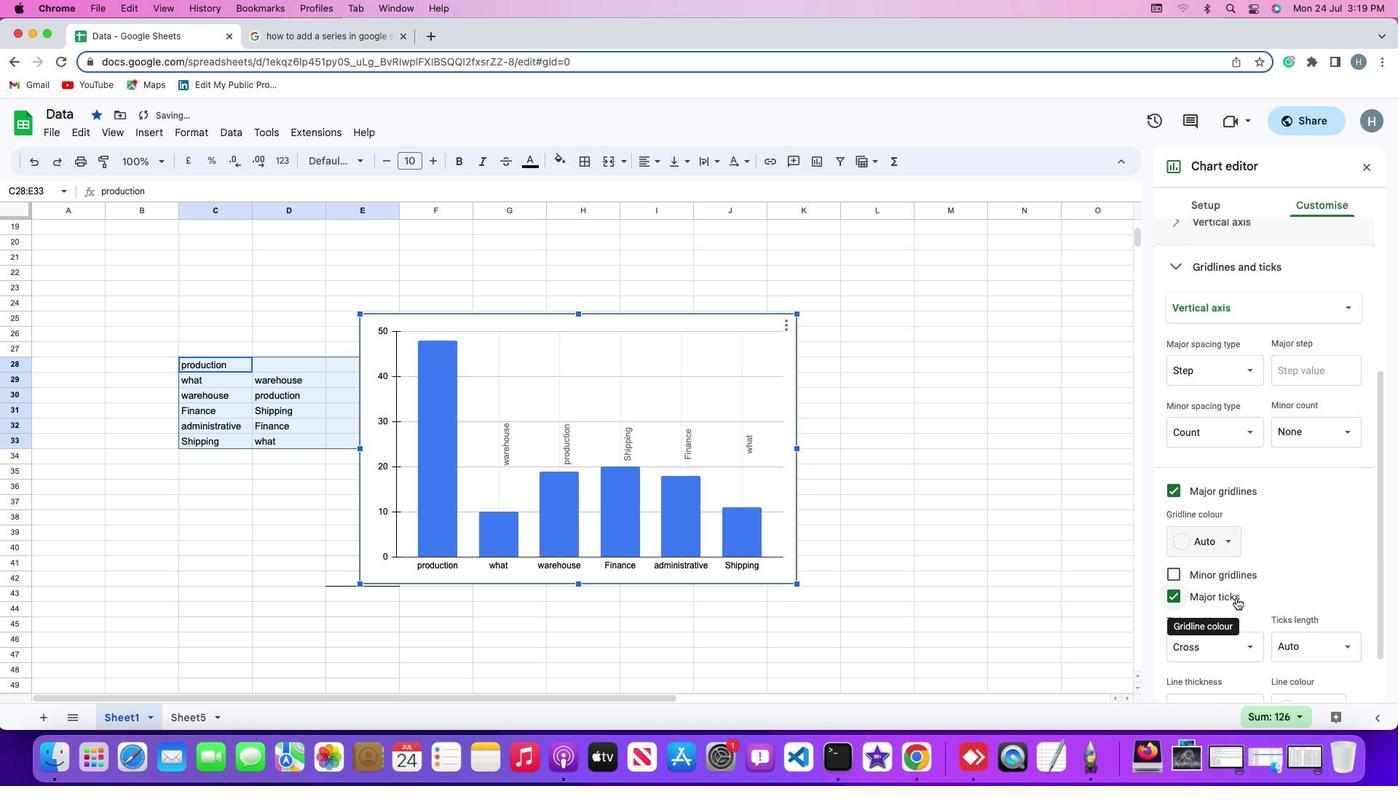 
Action: Mouse scrolled (1236, 597) with delta (0, -3)
Screenshot: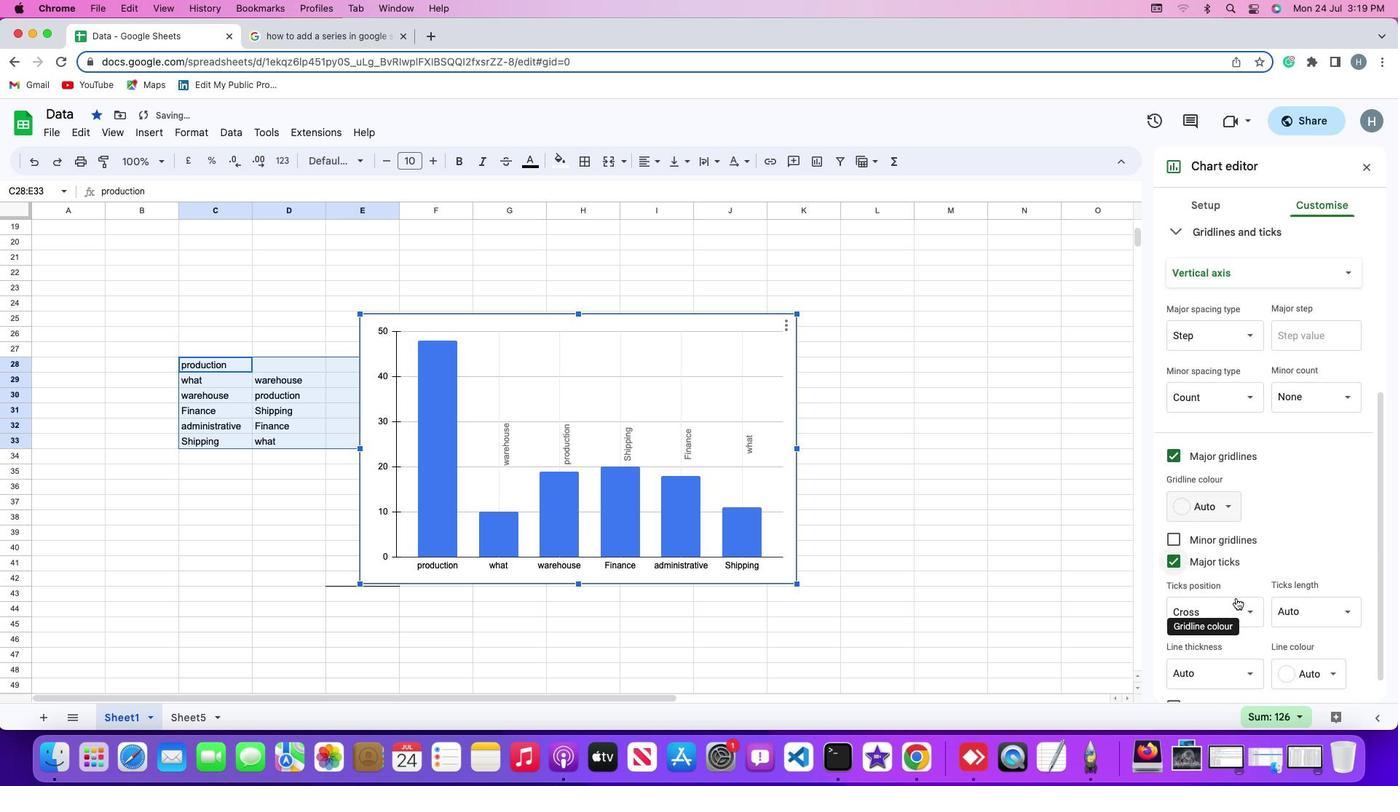 
Action: Mouse scrolled (1236, 597) with delta (0, 0)
Screenshot: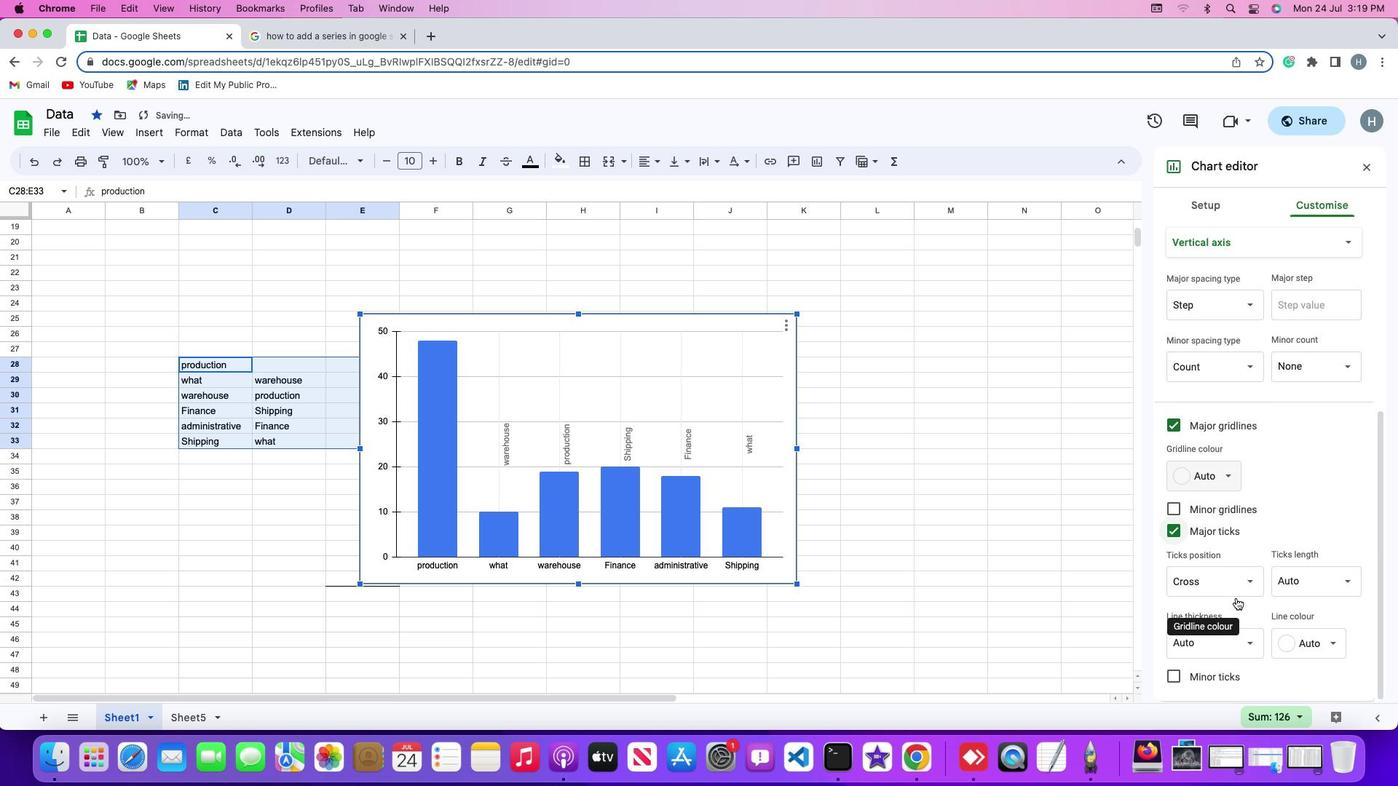 
Action: Mouse scrolled (1236, 597) with delta (0, 0)
Screenshot: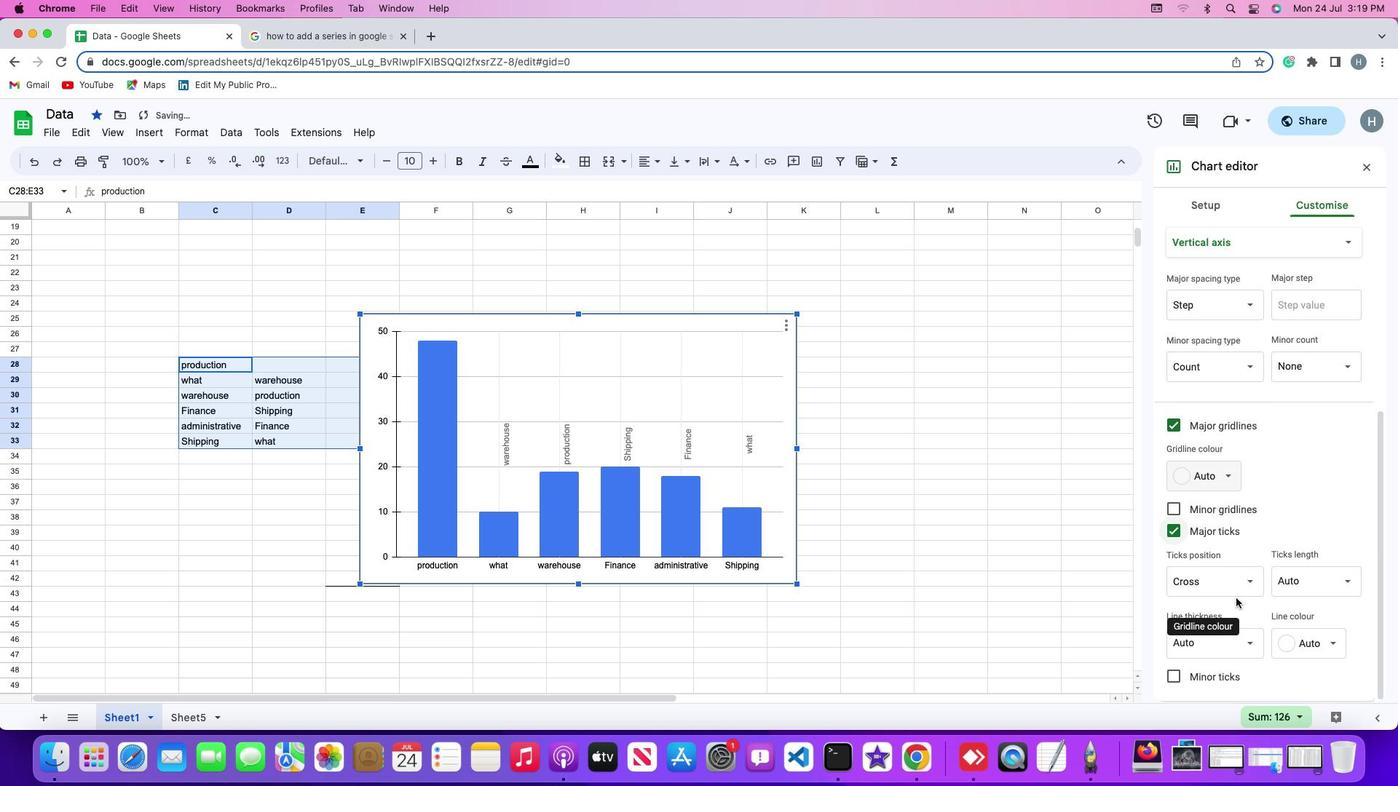 
Action: Mouse scrolled (1236, 597) with delta (0, -2)
Screenshot: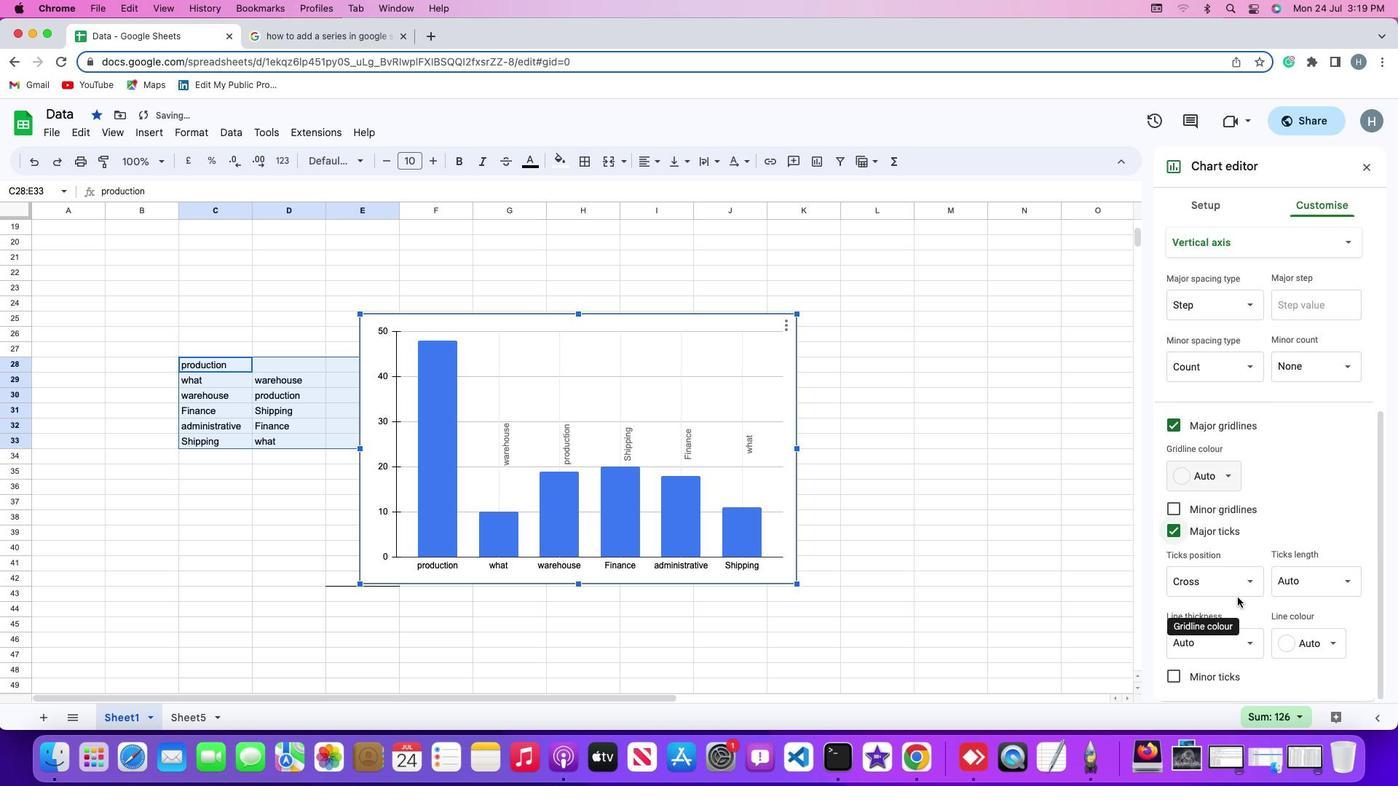 
Action: Mouse moved to (1331, 639)
Screenshot: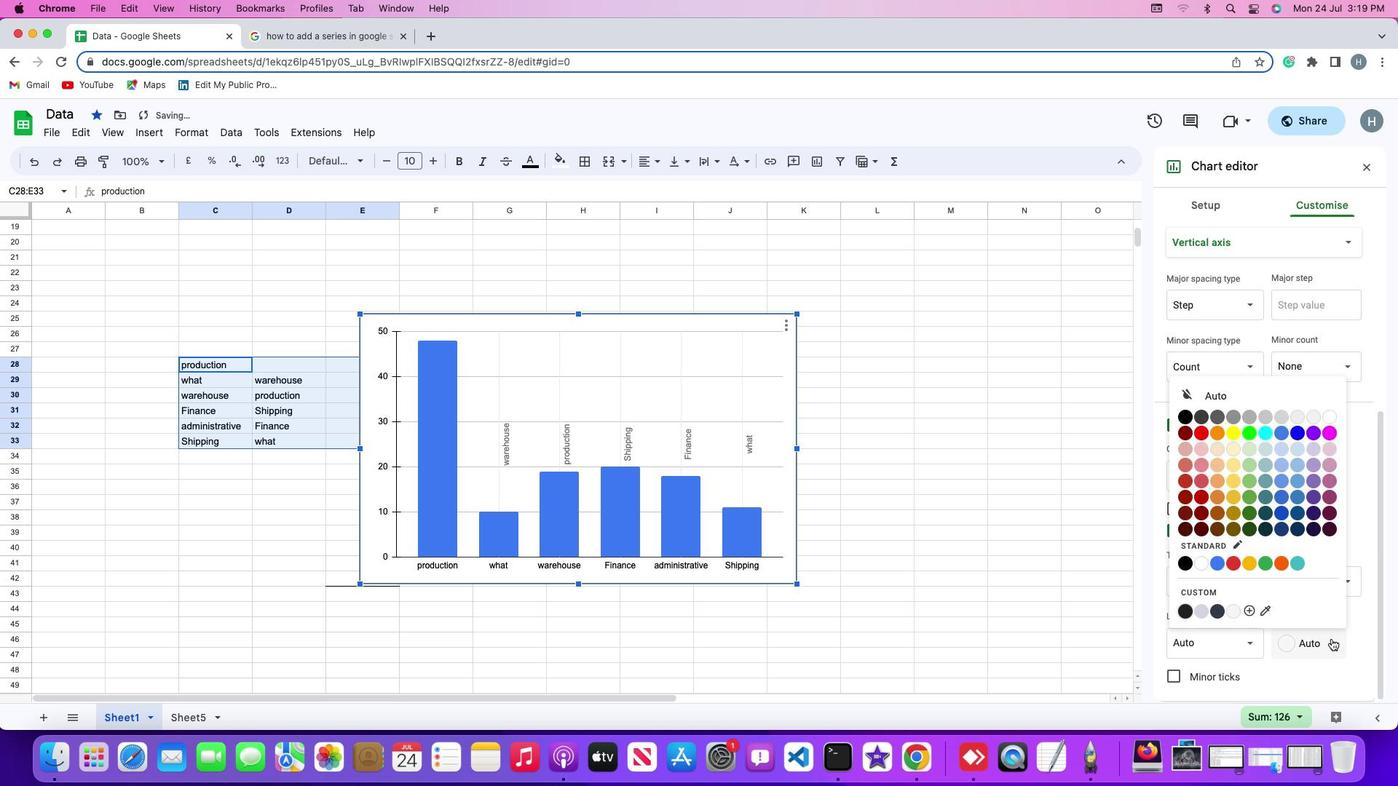 
Action: Mouse pressed left at (1331, 639)
Screenshot: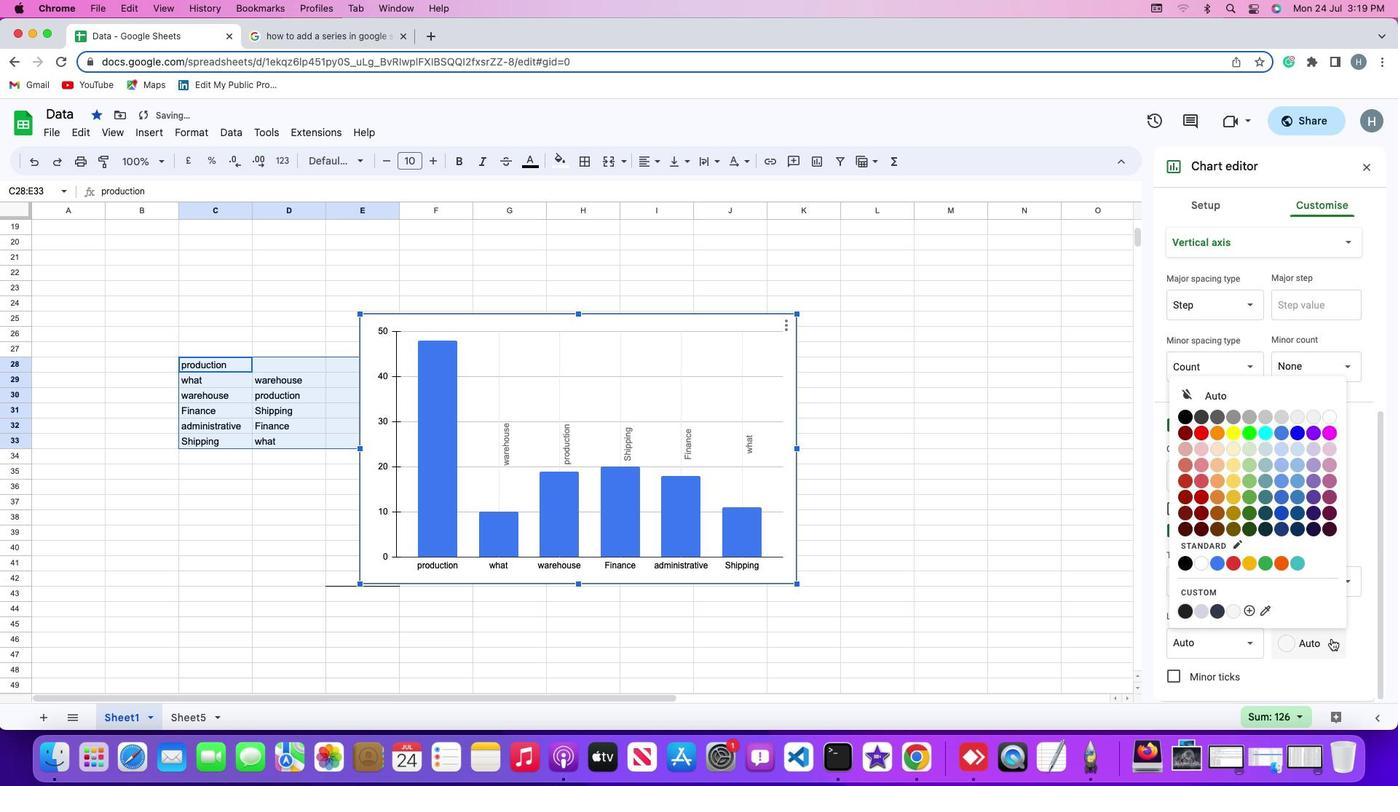 
Action: Mouse moved to (1236, 431)
Screenshot: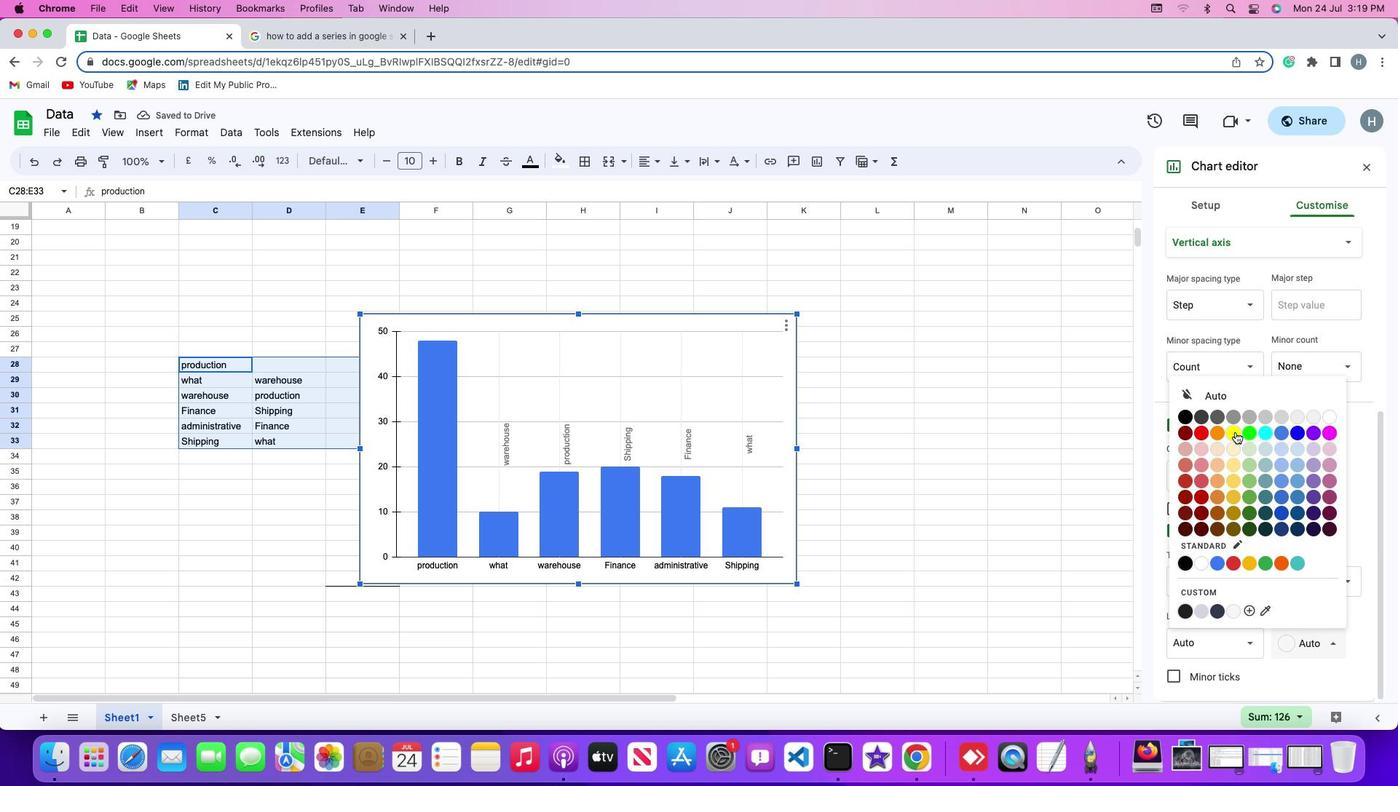 
Action: Mouse pressed left at (1236, 431)
Screenshot: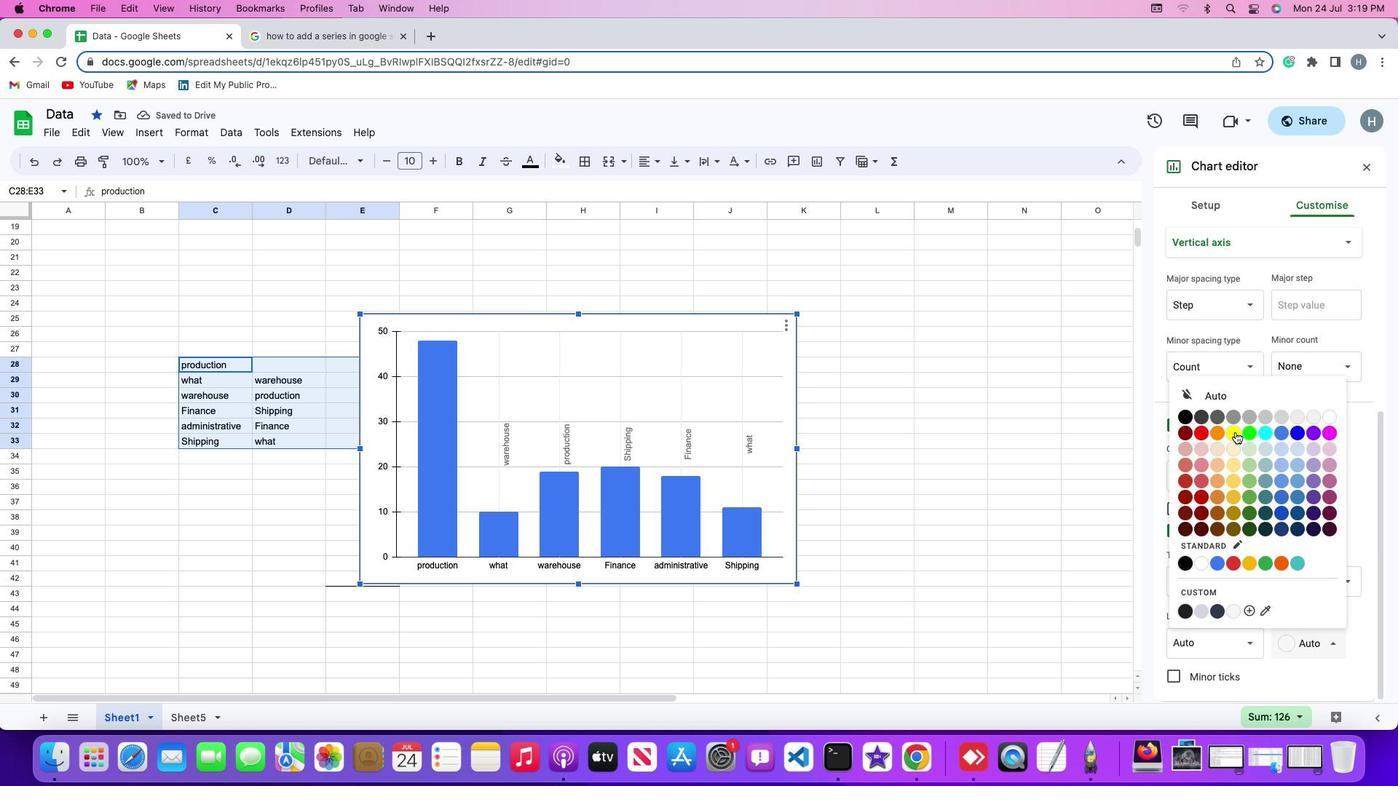 
Action: Mouse moved to (1027, 462)
Screenshot: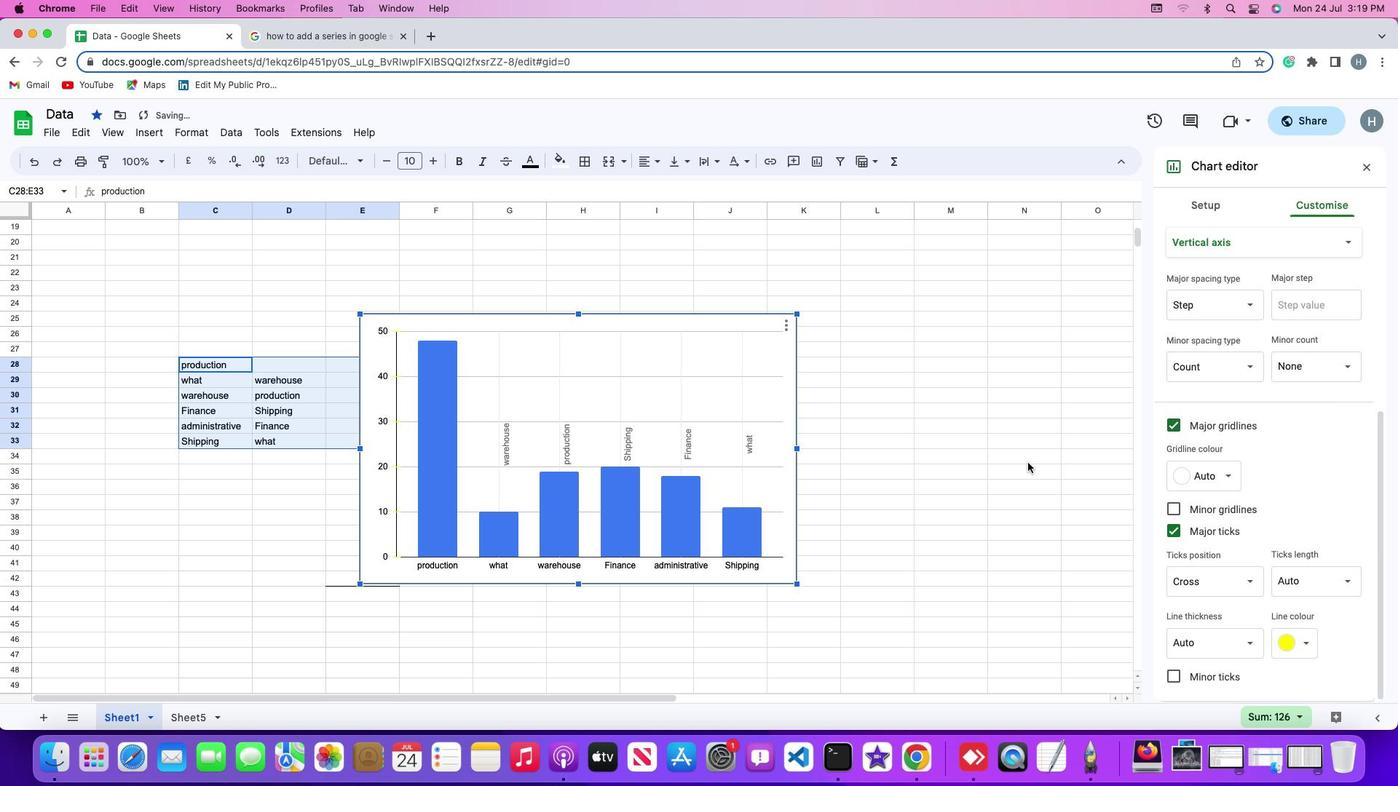 
